 Task: Find connections with filter location Penha with filter topic #purposewith filter profile language German with filter current company ZestMoney with filter school Vishwakarma Institute of Information Technology with filter industry Nuclear Electric Power Generation with filter service category Pricing Strategy with filter keywords title Customer Support Representative
Action: Mouse moved to (288, 381)
Screenshot: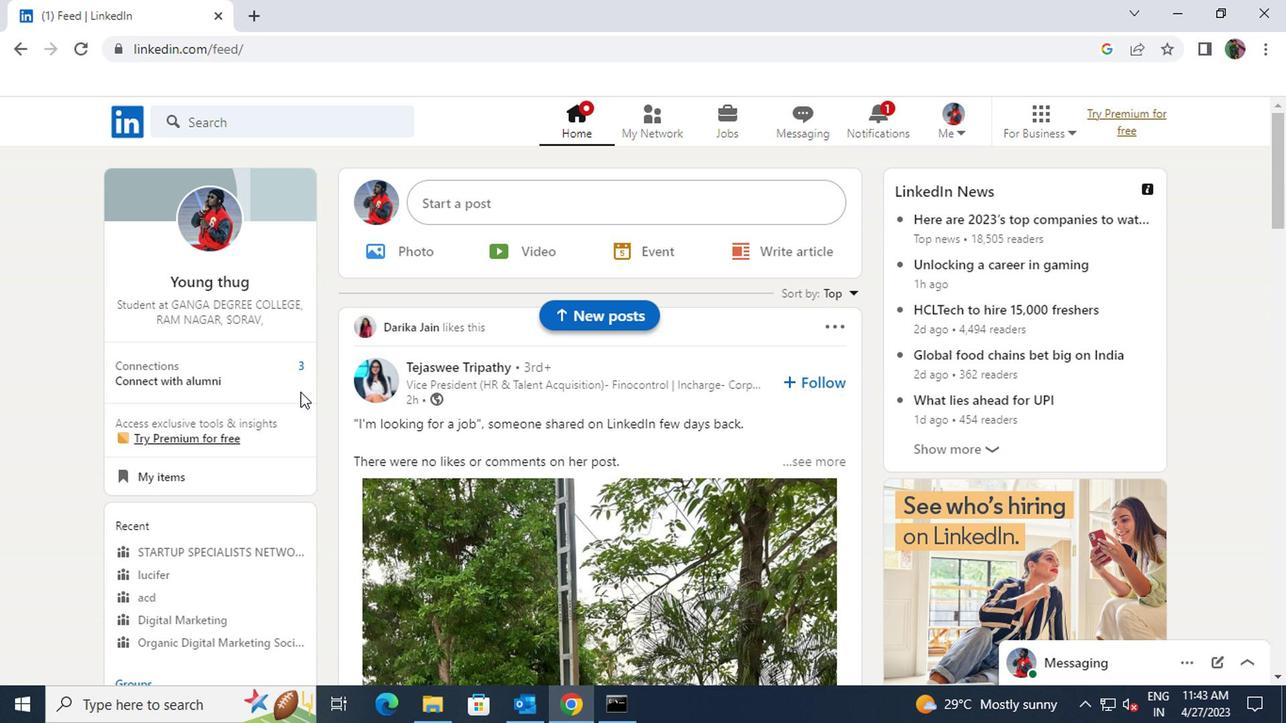 
Action: Mouse pressed left at (288, 381)
Screenshot: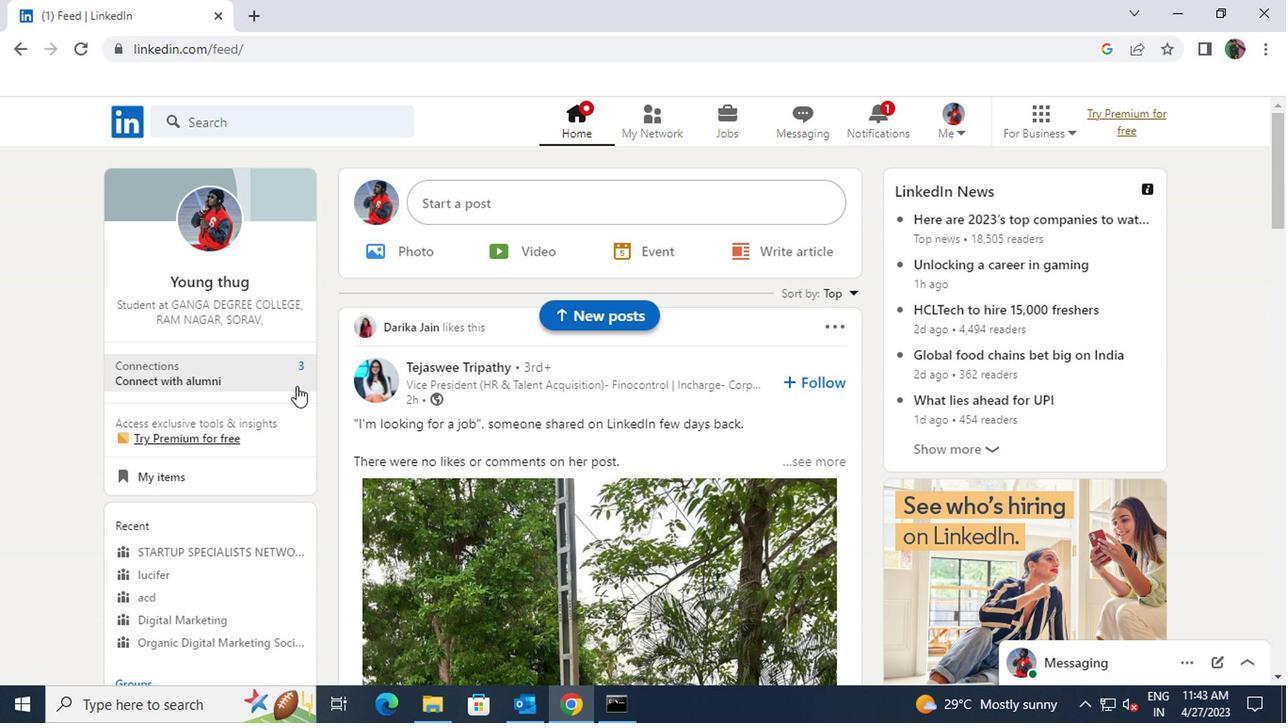 
Action: Mouse moved to (306, 231)
Screenshot: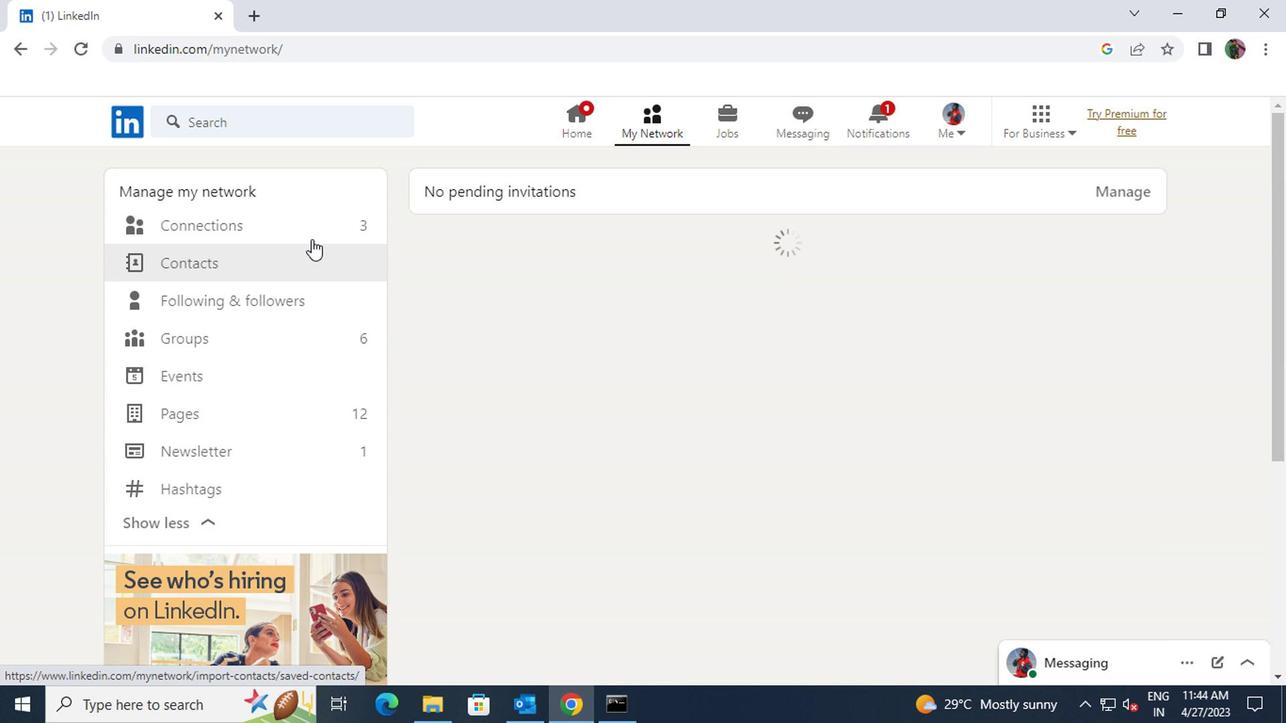
Action: Mouse pressed left at (306, 231)
Screenshot: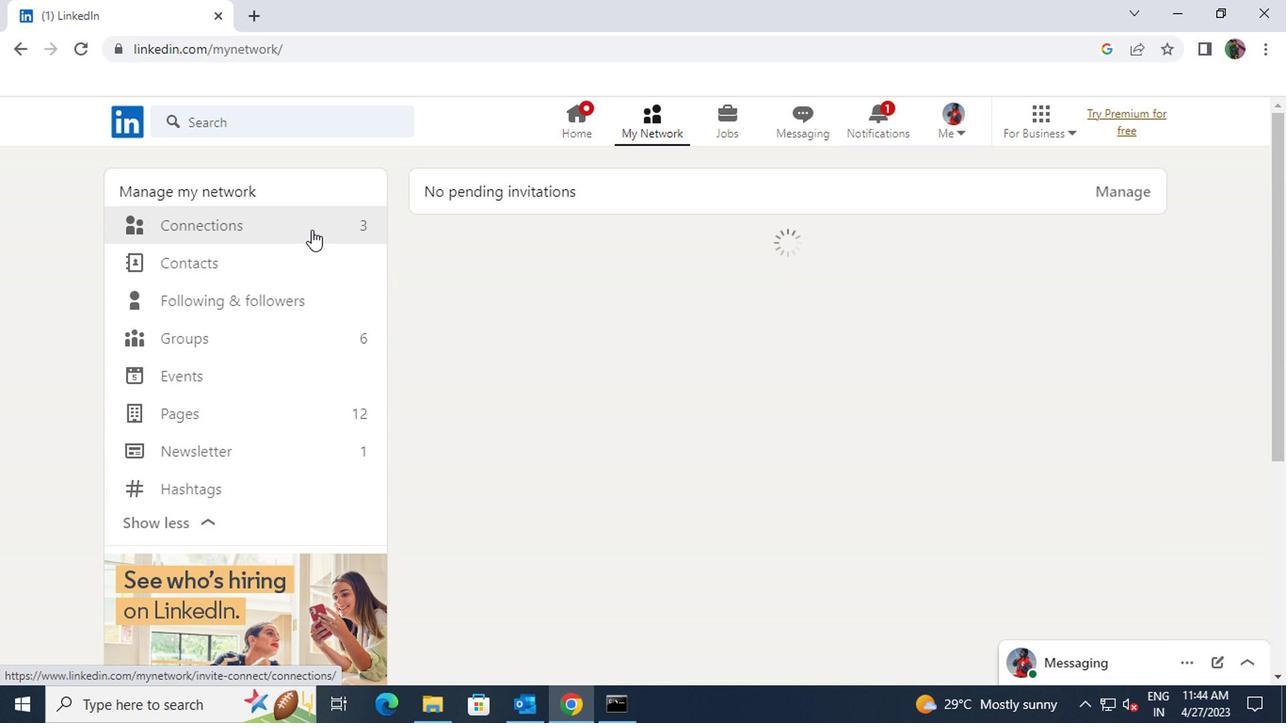 
Action: Mouse moved to (720, 235)
Screenshot: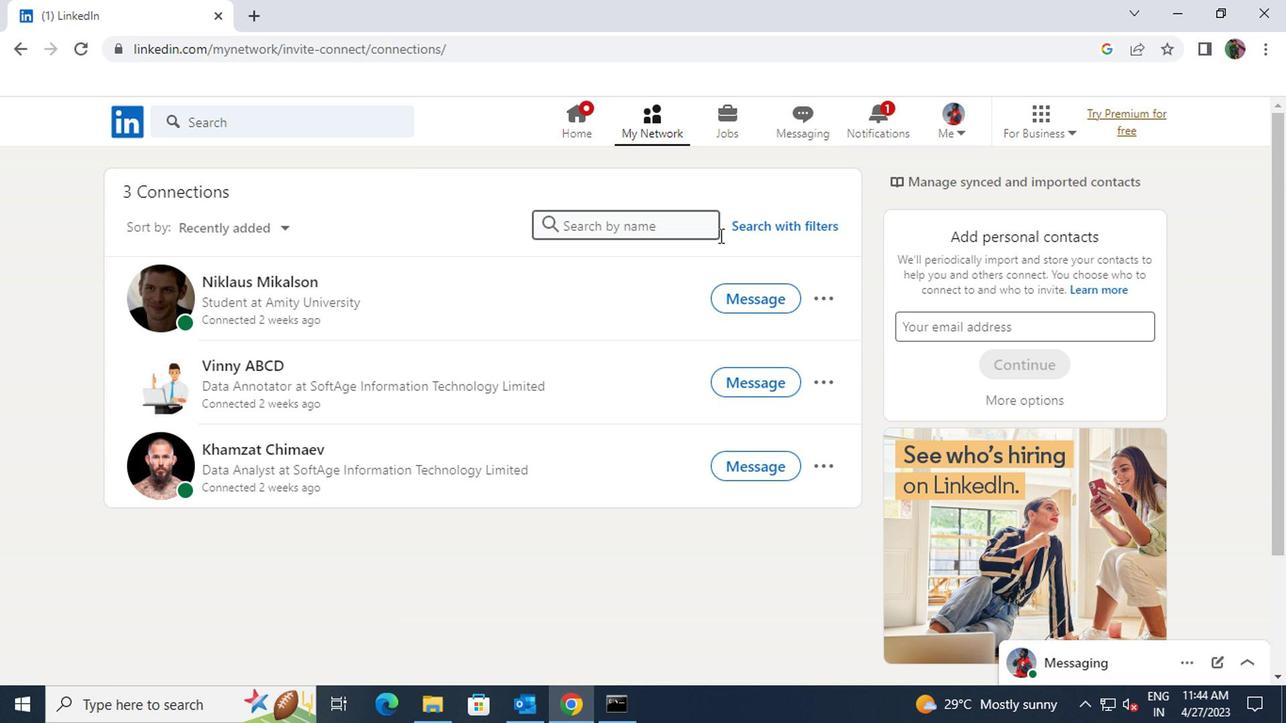 
Action: Mouse pressed left at (720, 235)
Screenshot: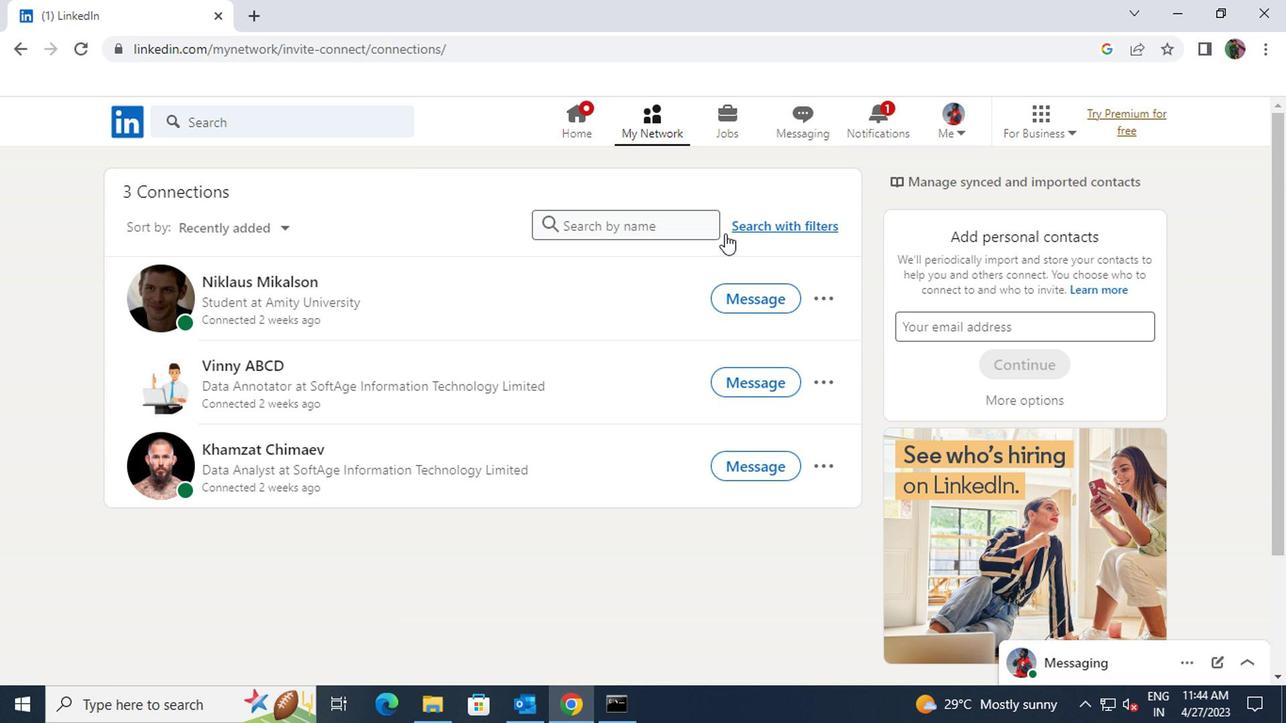 
Action: Mouse moved to (693, 178)
Screenshot: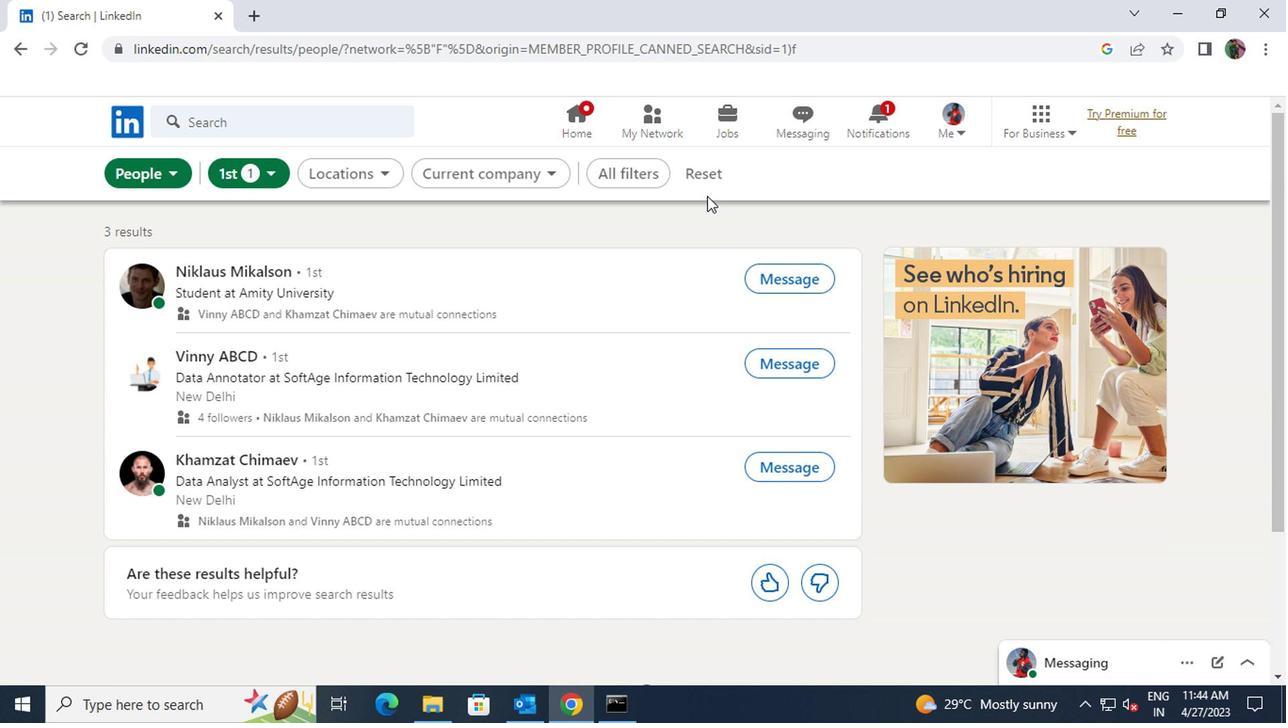 
Action: Mouse pressed left at (693, 178)
Screenshot: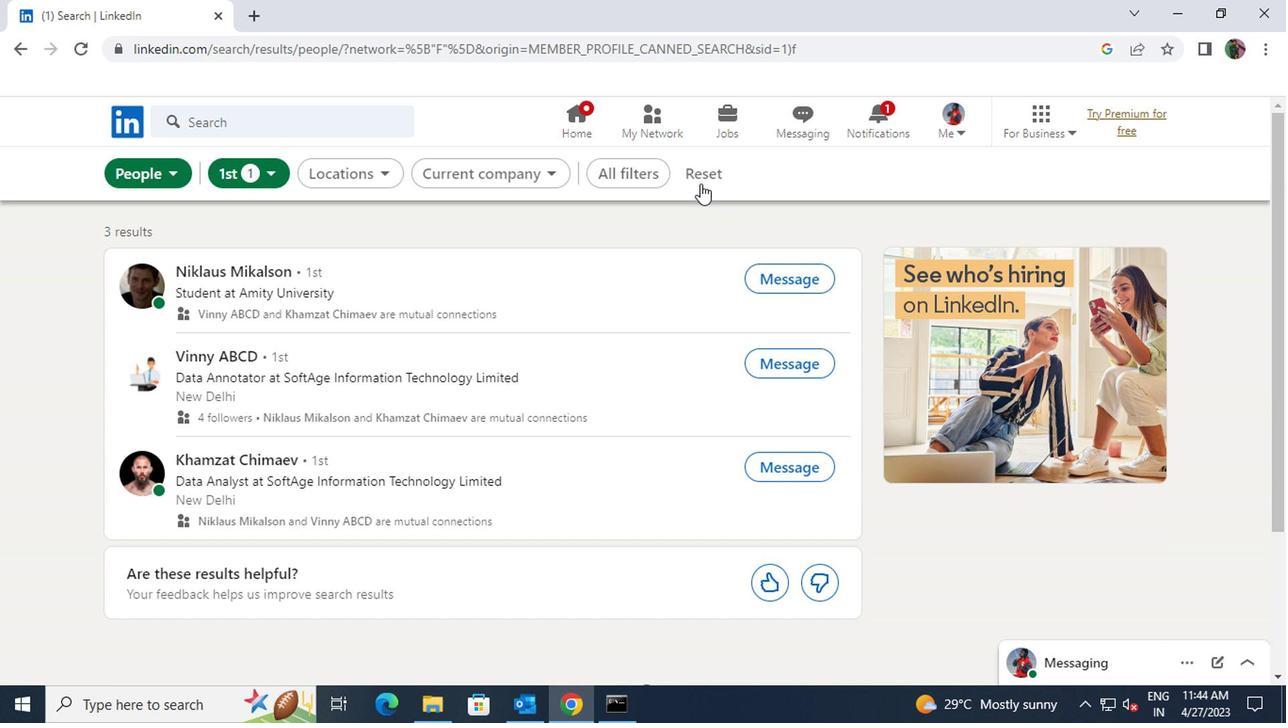 
Action: Mouse moved to (681, 173)
Screenshot: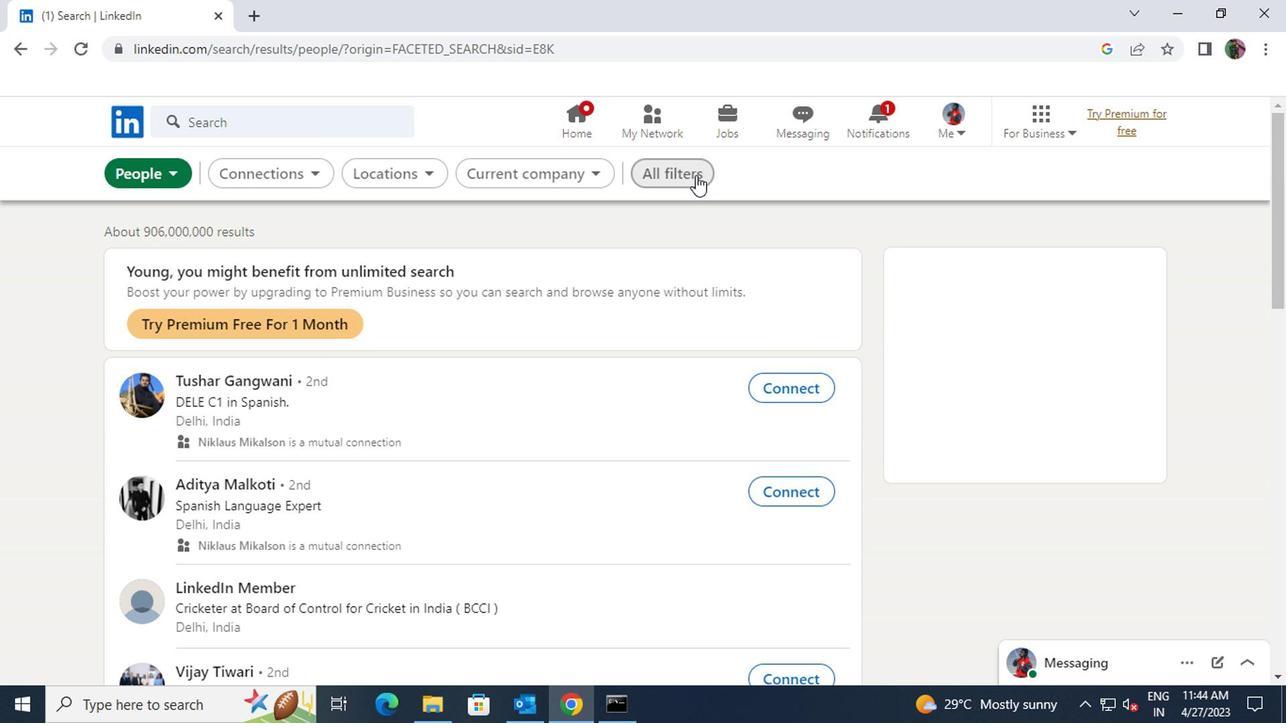 
Action: Mouse pressed left at (681, 173)
Screenshot: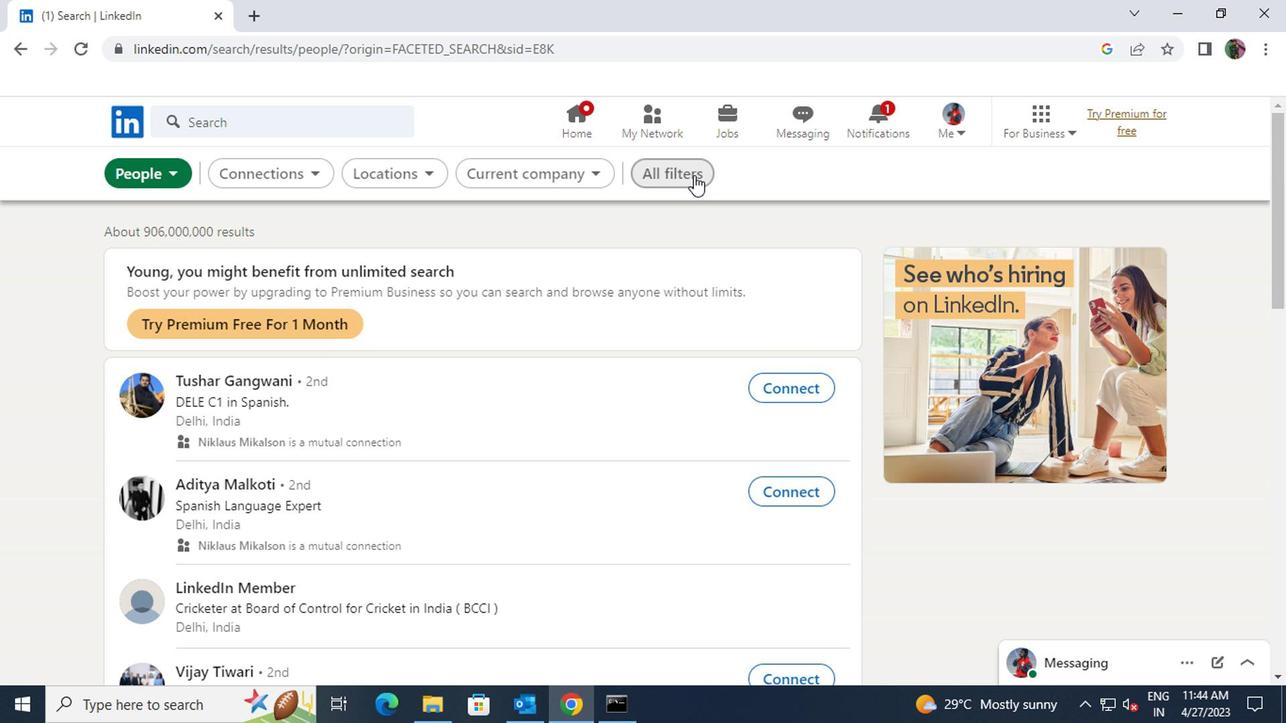 
Action: Mouse moved to (900, 394)
Screenshot: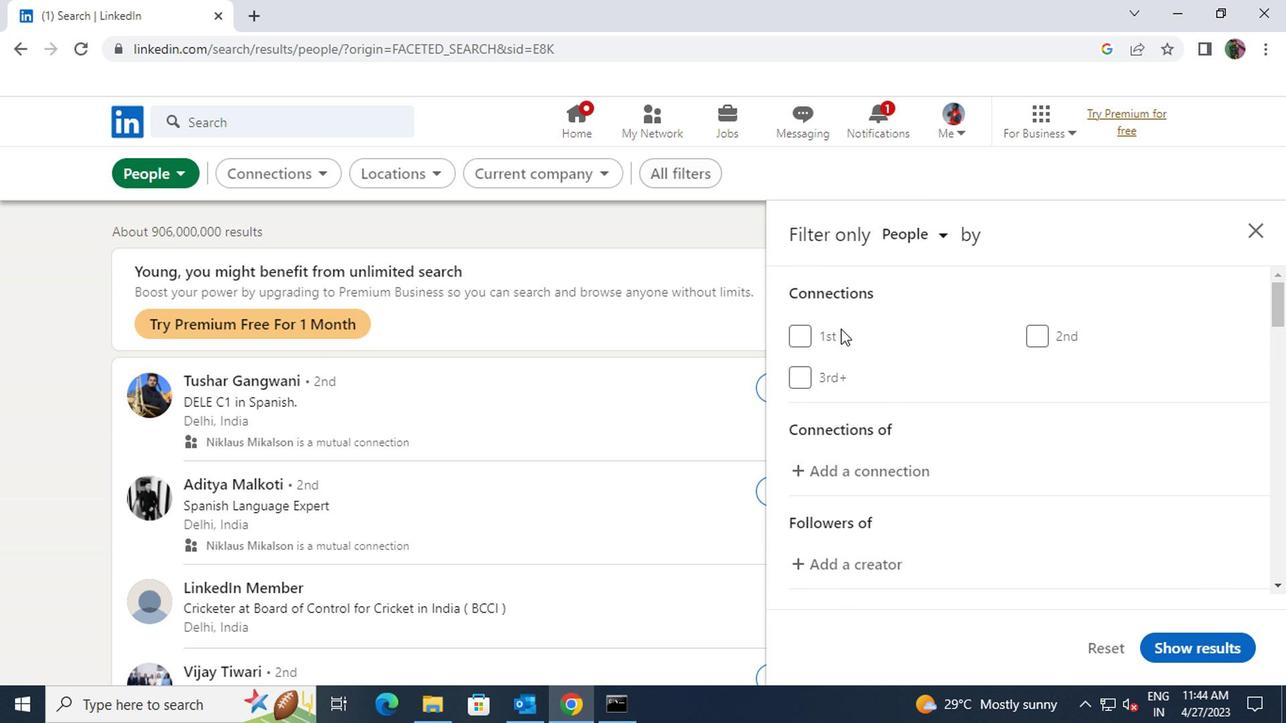 
Action: Mouse scrolled (900, 393) with delta (0, -1)
Screenshot: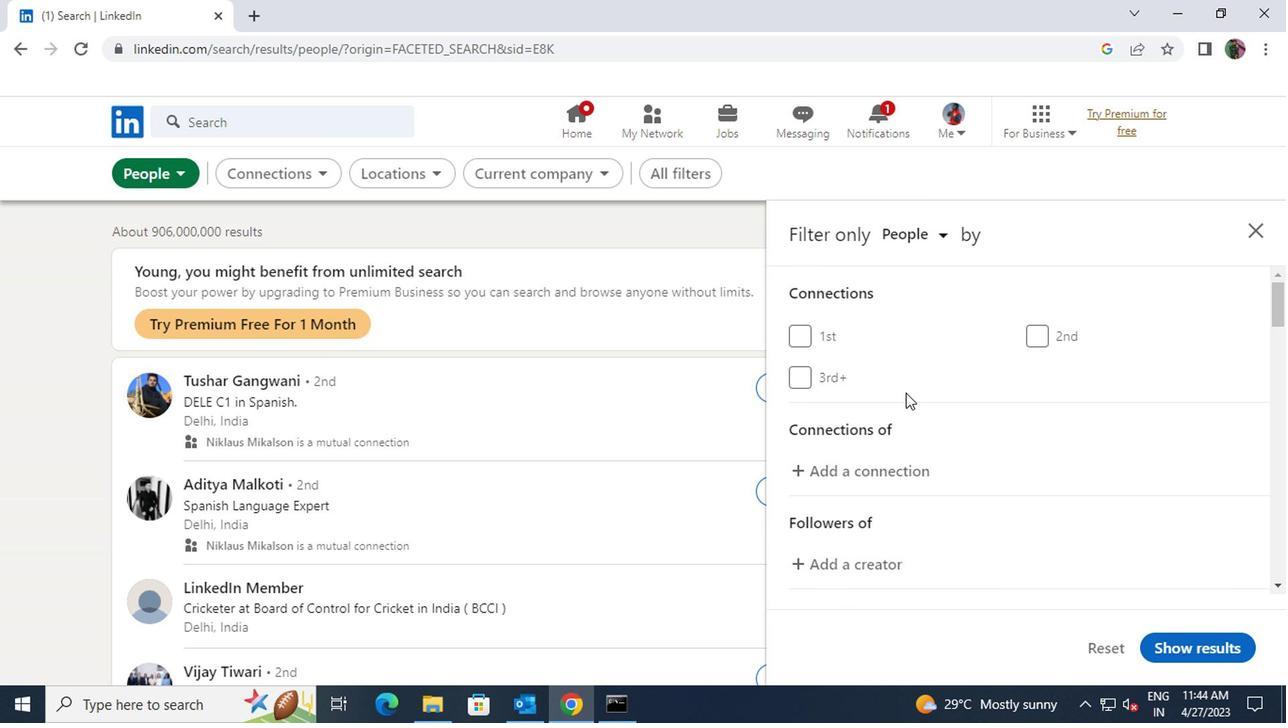 
Action: Mouse scrolled (900, 393) with delta (0, -1)
Screenshot: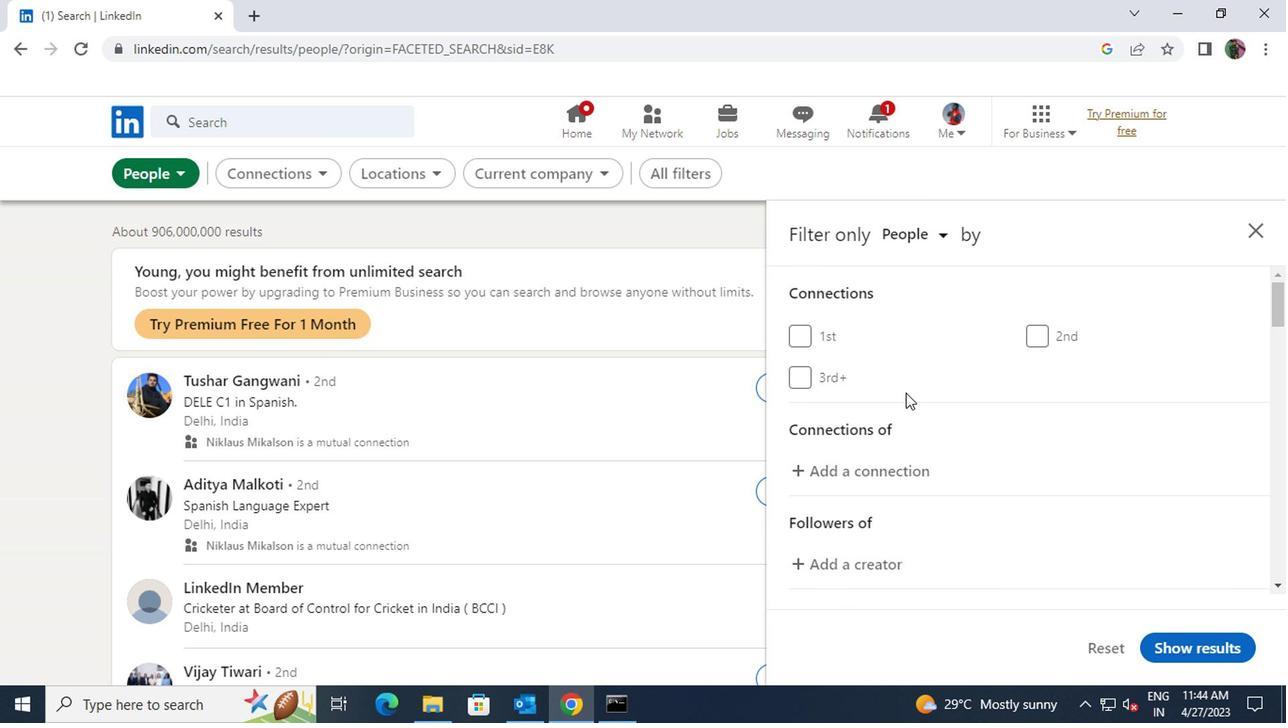 
Action: Mouse scrolled (900, 393) with delta (0, -1)
Screenshot: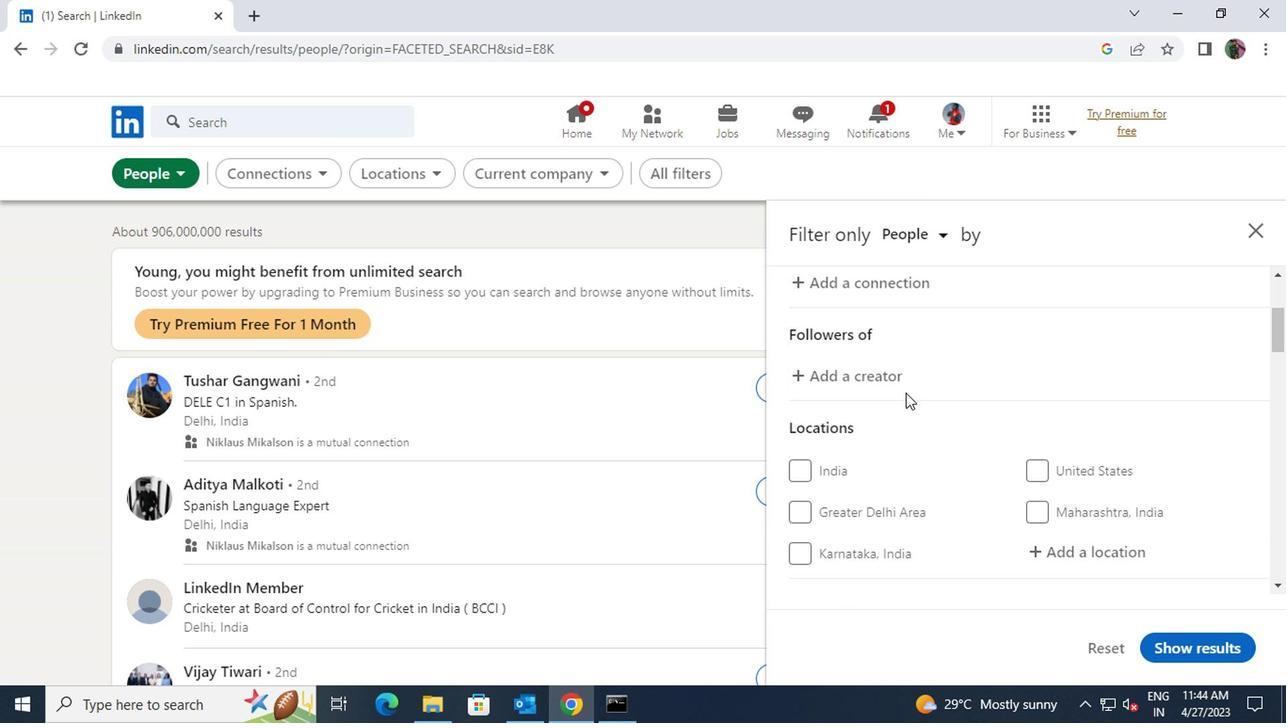 
Action: Mouse moved to (1067, 460)
Screenshot: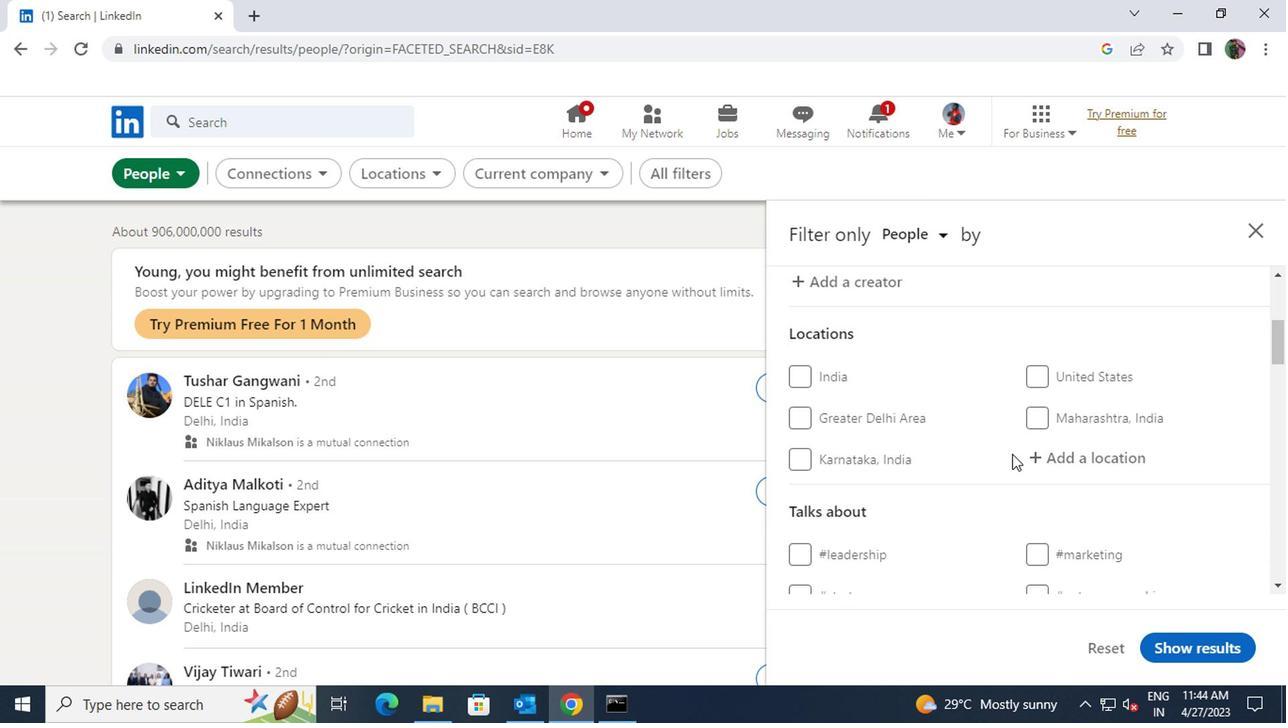 
Action: Mouse pressed left at (1067, 460)
Screenshot: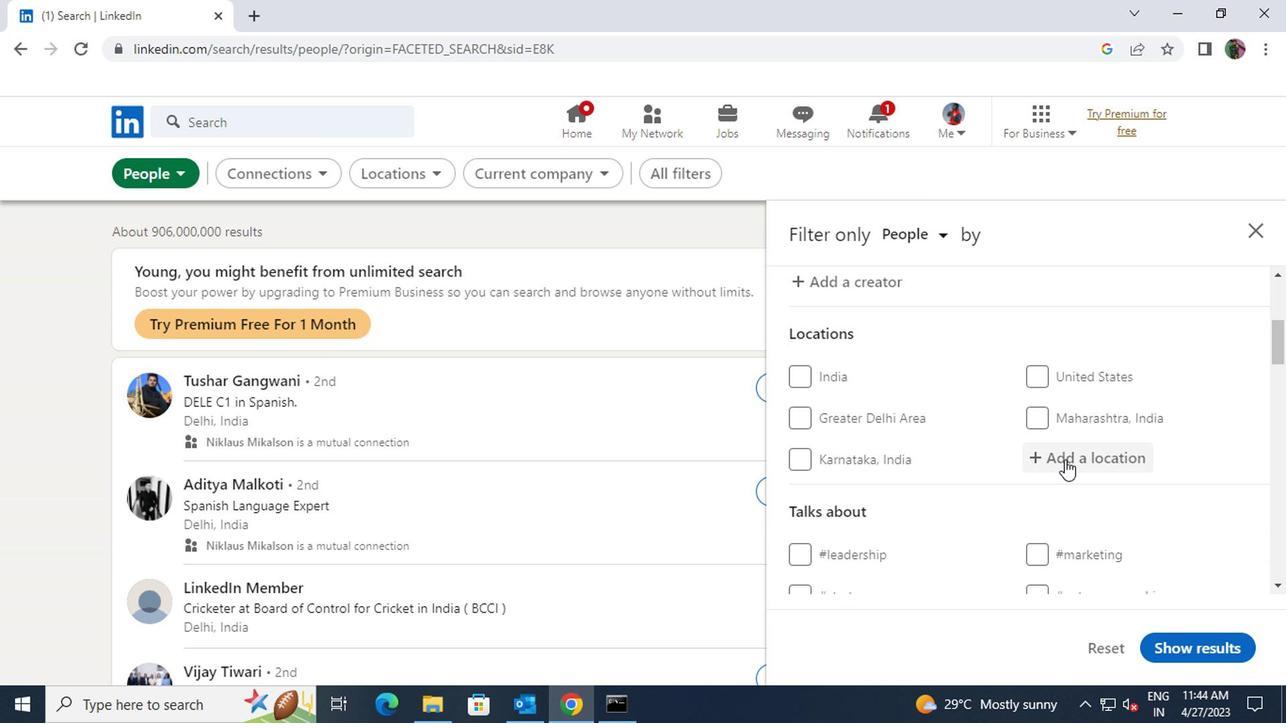 
Action: Key pressed <Key.shift>PENHA
Screenshot: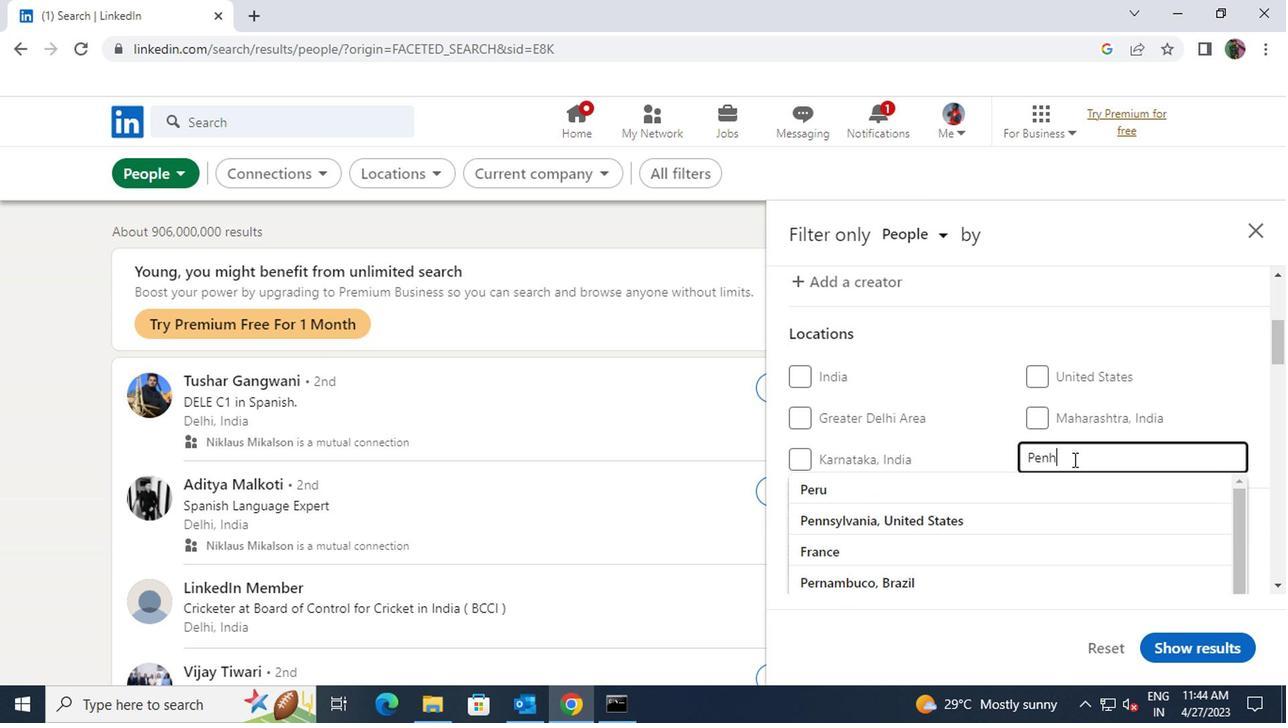 
Action: Mouse moved to (1055, 479)
Screenshot: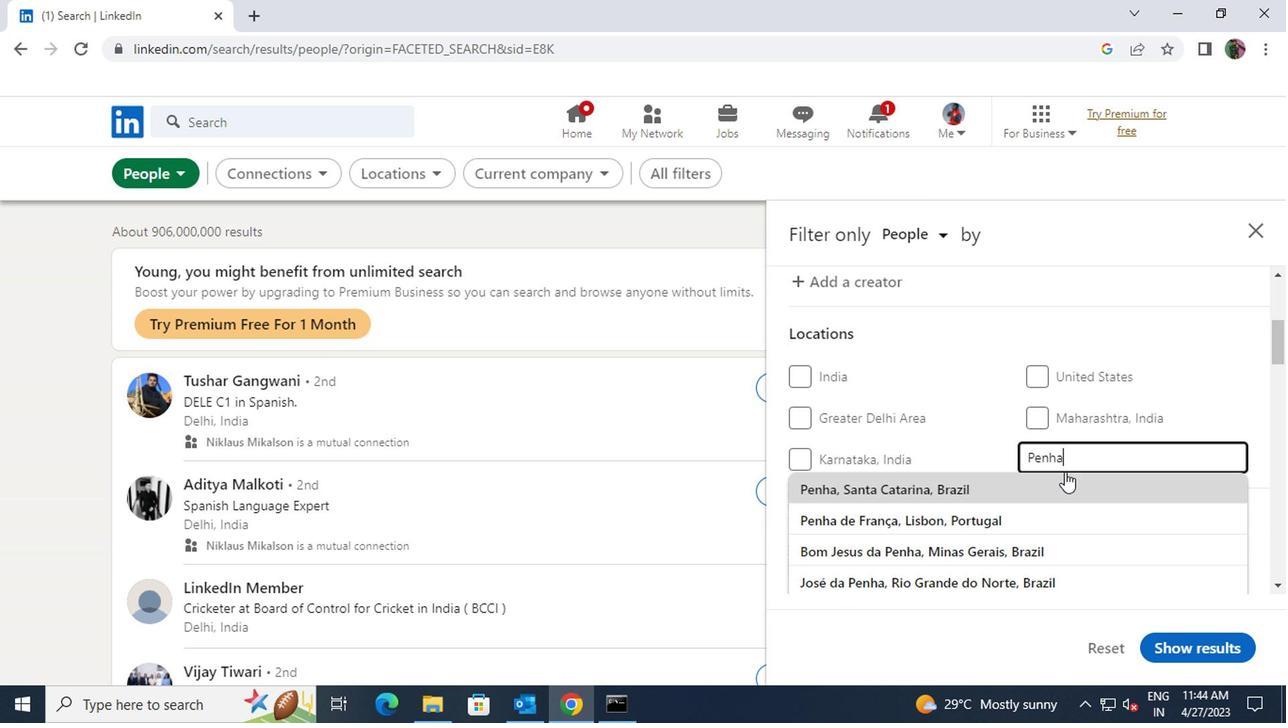 
Action: Mouse pressed left at (1055, 479)
Screenshot: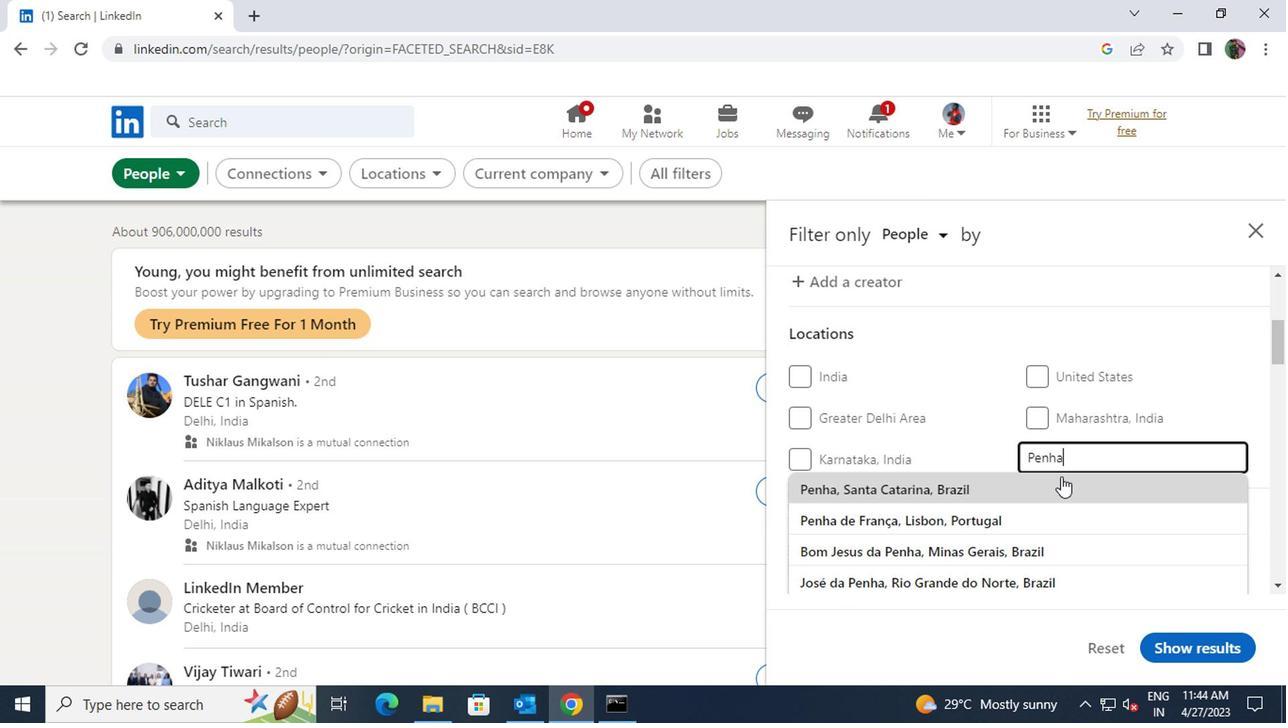 
Action: Mouse scrolled (1055, 478) with delta (0, 0)
Screenshot: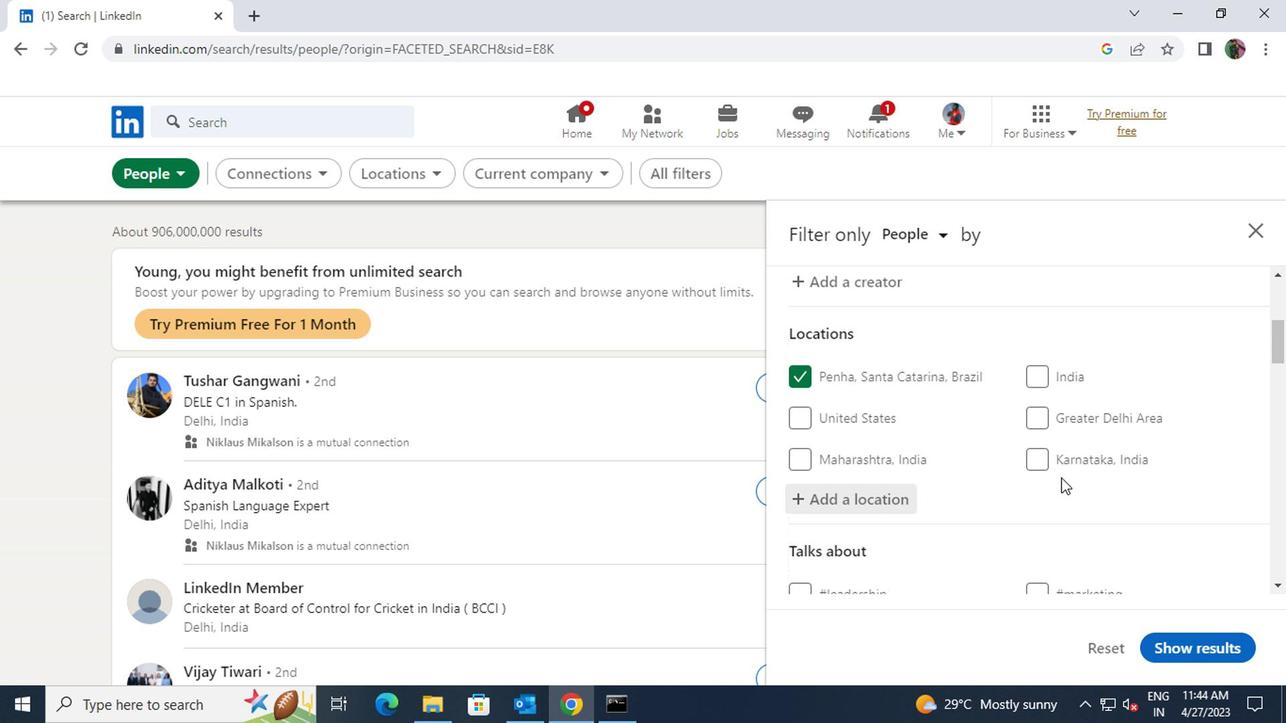 
Action: Mouse scrolled (1055, 478) with delta (0, 0)
Screenshot: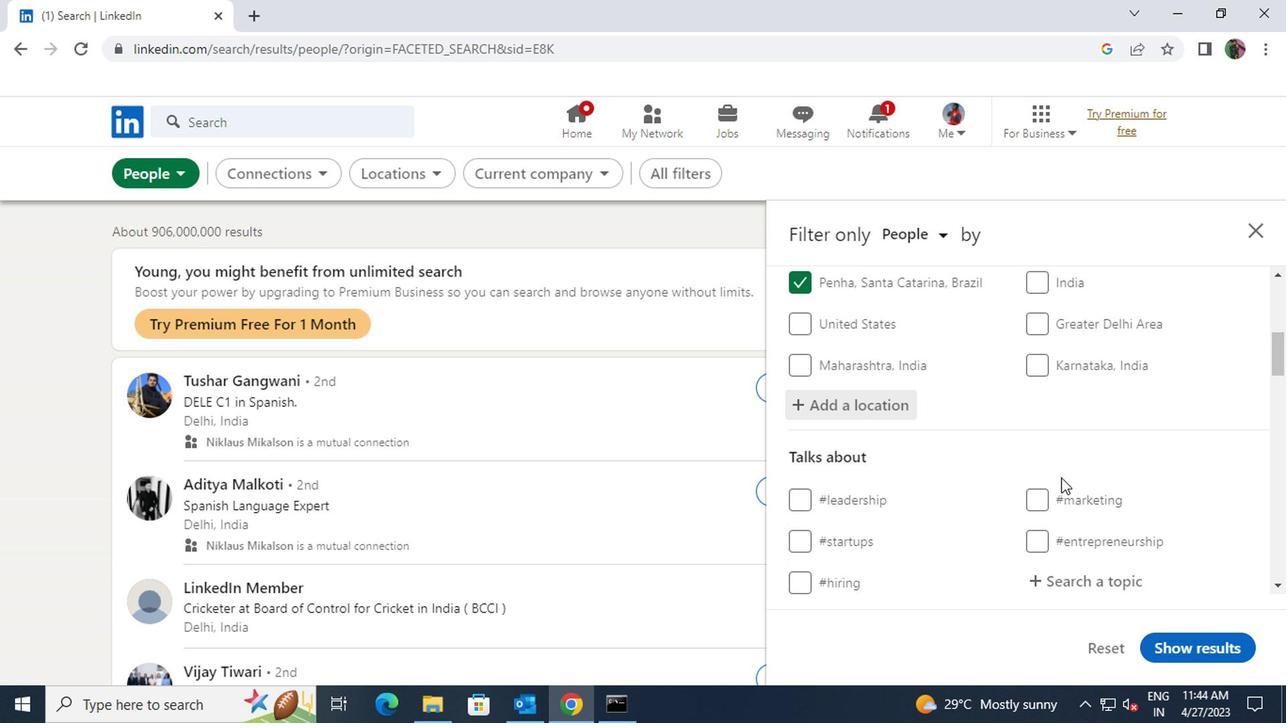 
Action: Mouse moved to (1057, 481)
Screenshot: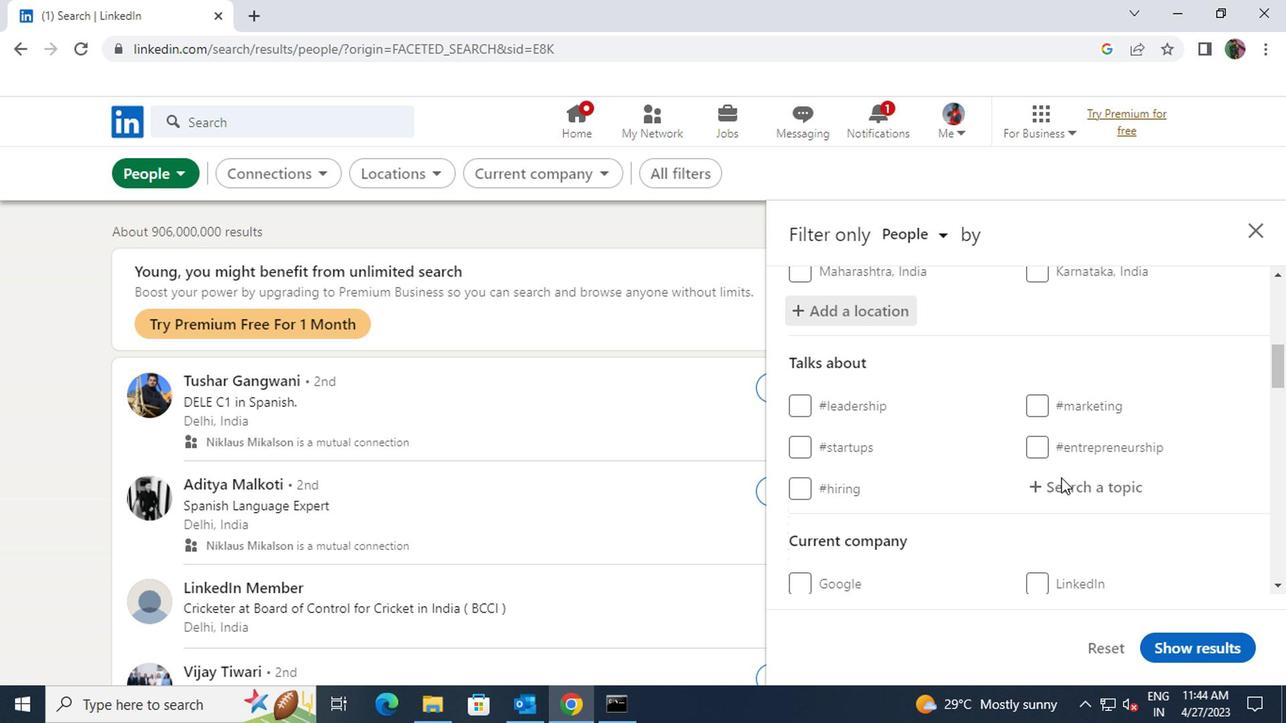 
Action: Mouse pressed left at (1057, 481)
Screenshot: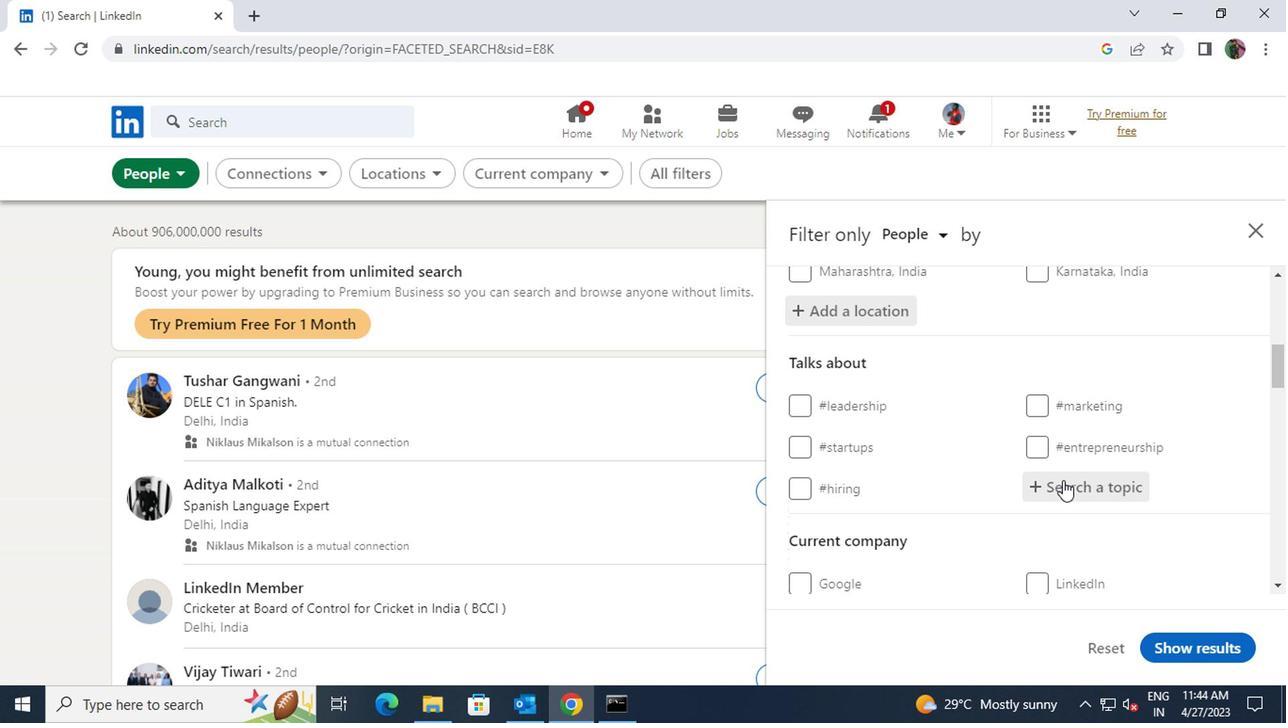 
Action: Key pressed <Key.shift>#<Key.shift>PURPOSEWITH
Screenshot: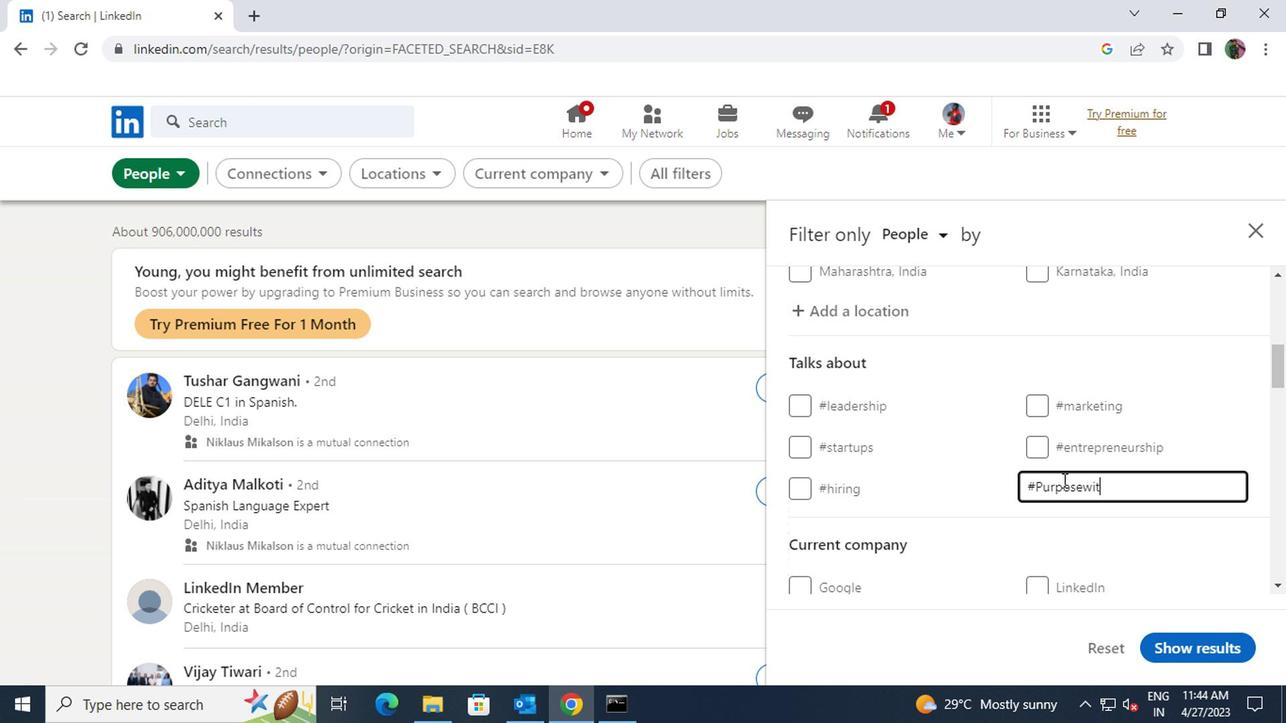 
Action: Mouse scrolled (1057, 481) with delta (0, 0)
Screenshot: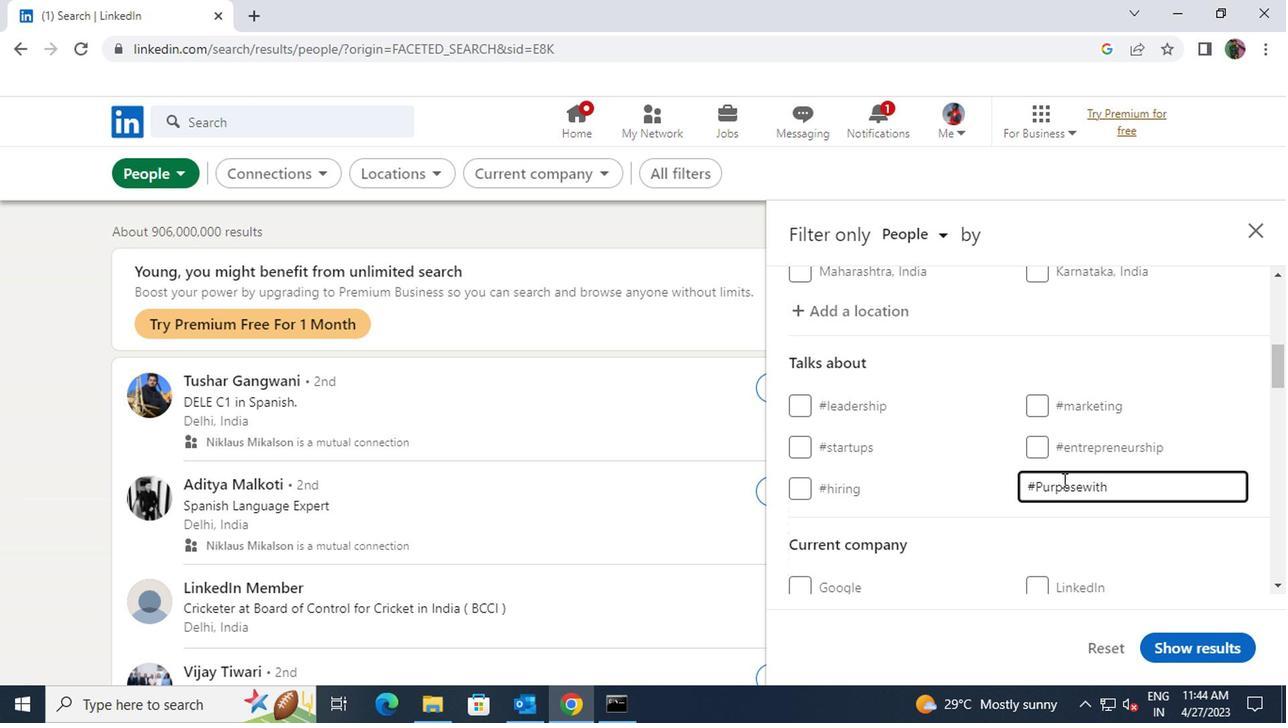 
Action: Mouse scrolled (1057, 481) with delta (0, 0)
Screenshot: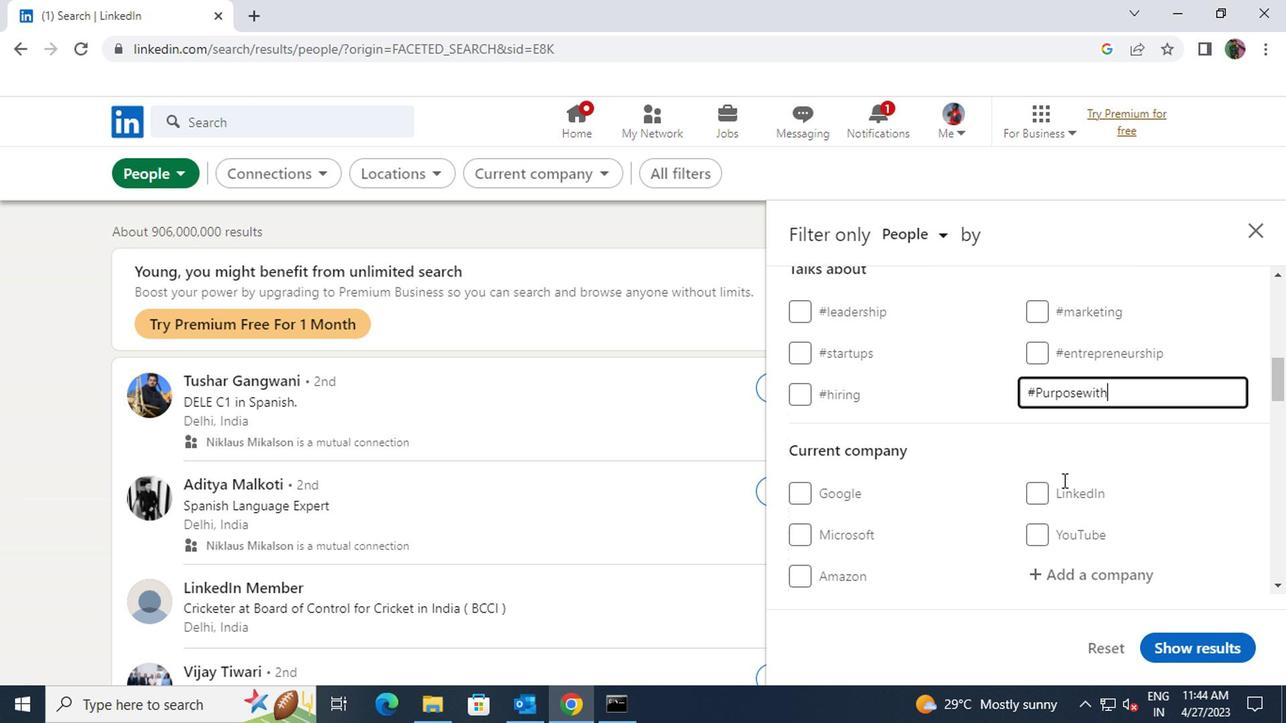 
Action: Mouse pressed left at (1057, 481)
Screenshot: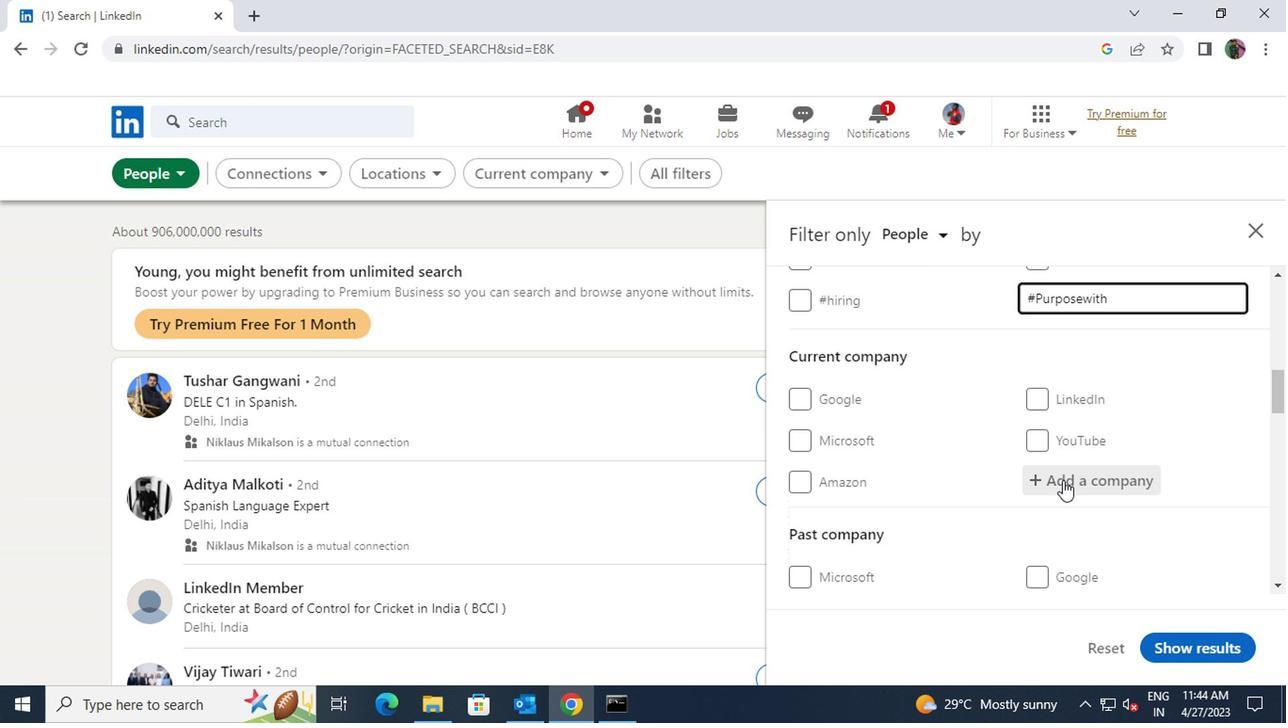 
Action: Key pressed <Key.shift>ZESTMONEY
Screenshot: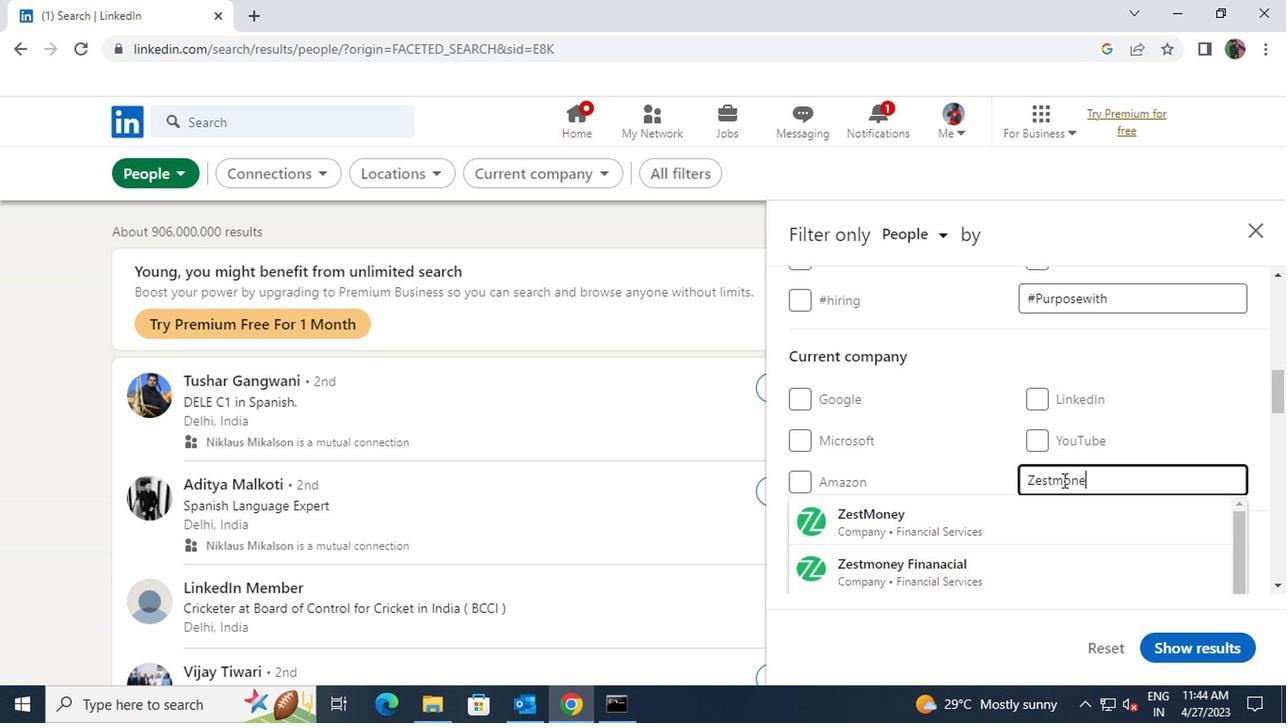 
Action: Mouse moved to (1039, 515)
Screenshot: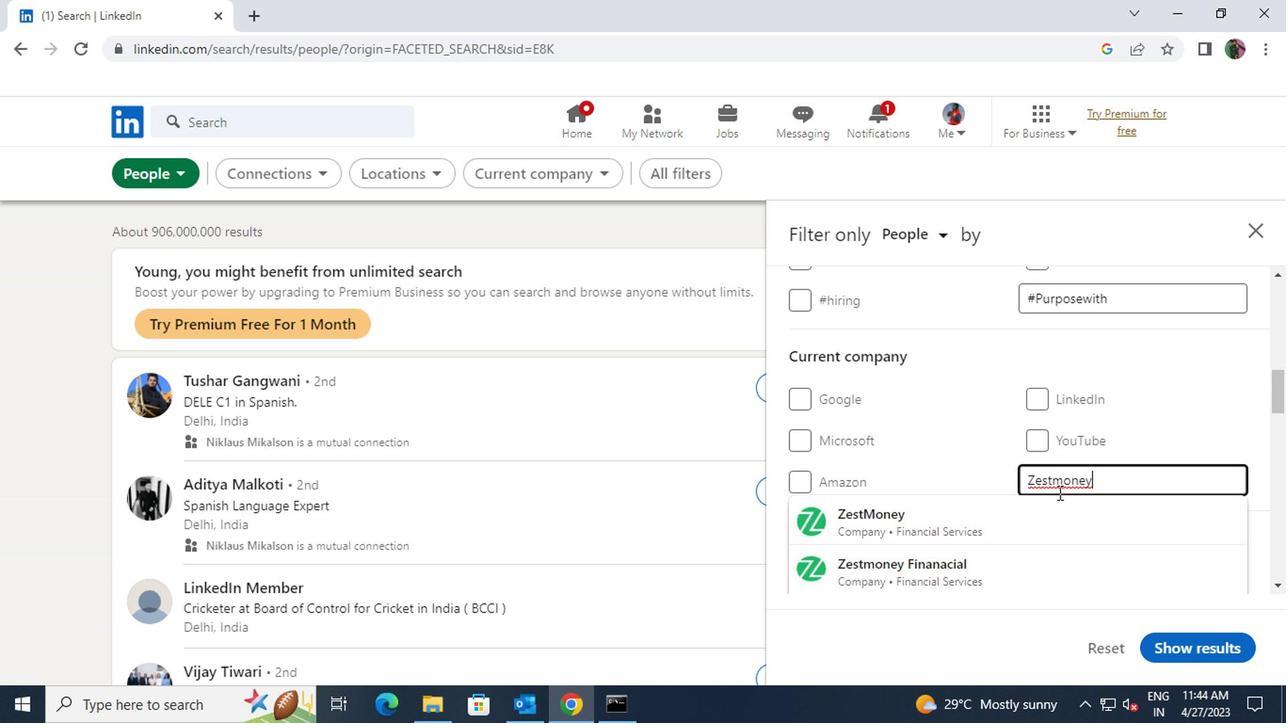 
Action: Mouse pressed left at (1039, 515)
Screenshot: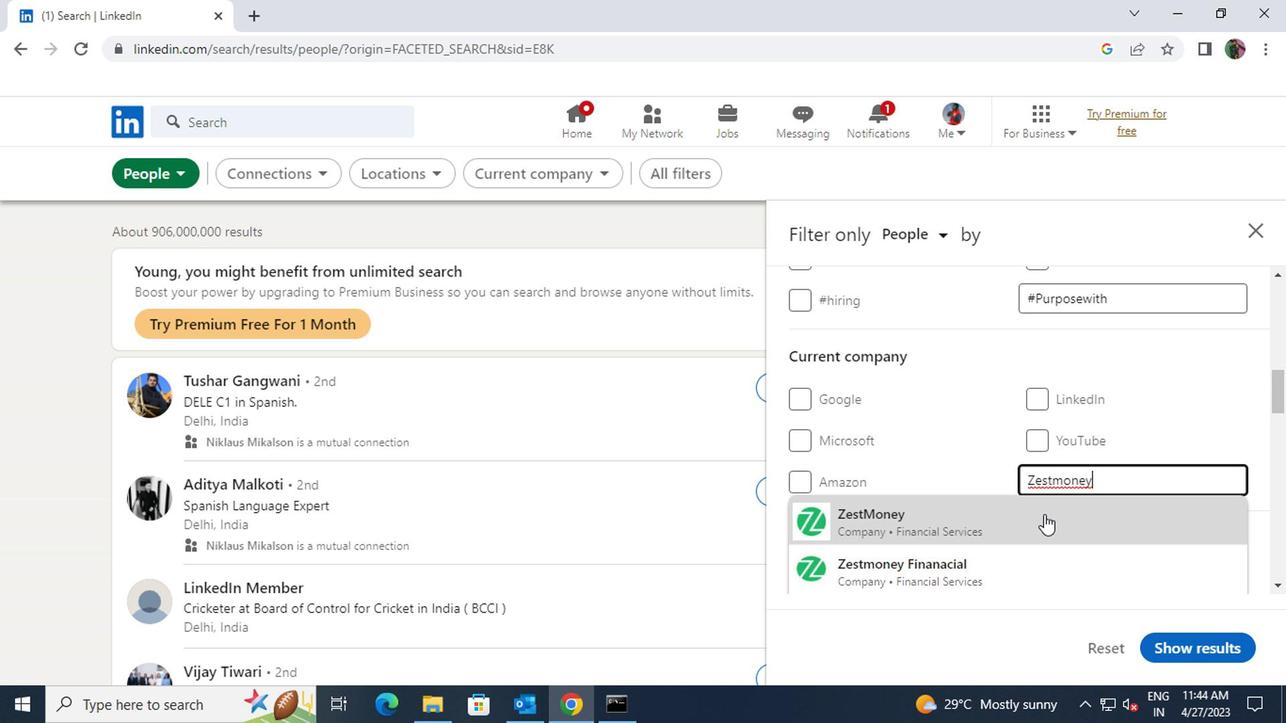 
Action: Mouse scrolled (1039, 514) with delta (0, -1)
Screenshot: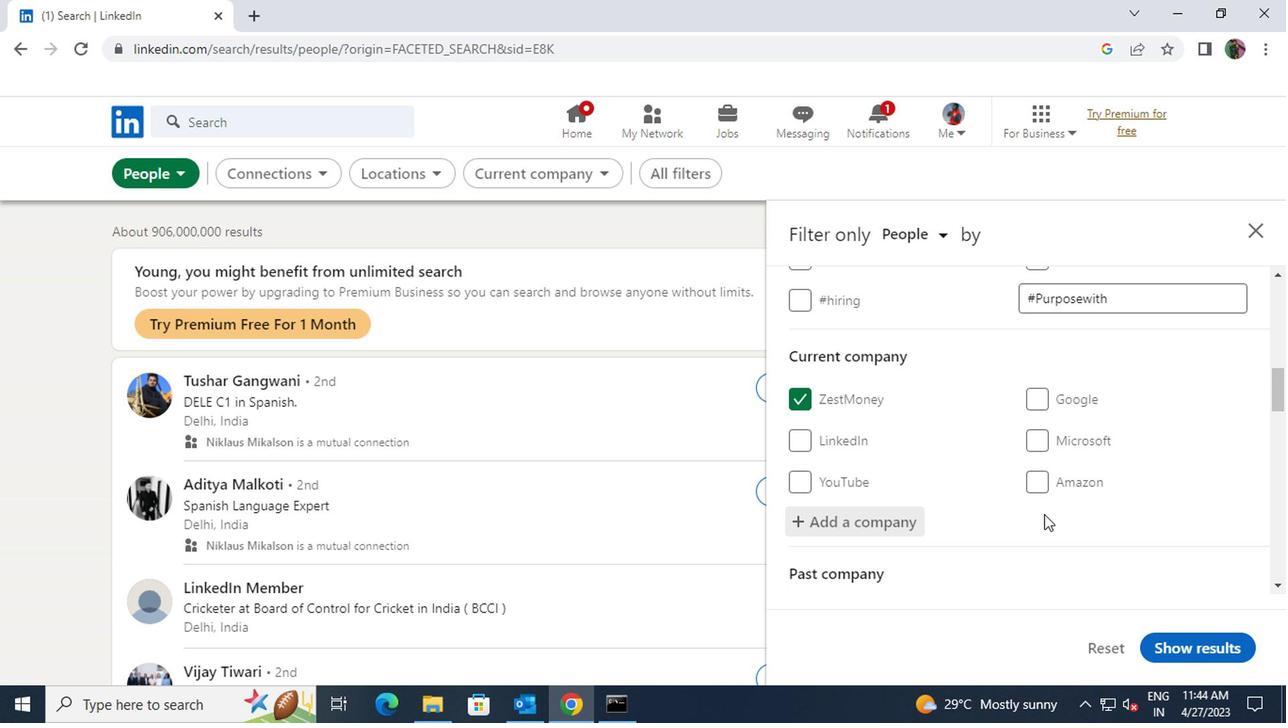 
Action: Mouse scrolled (1039, 514) with delta (0, -1)
Screenshot: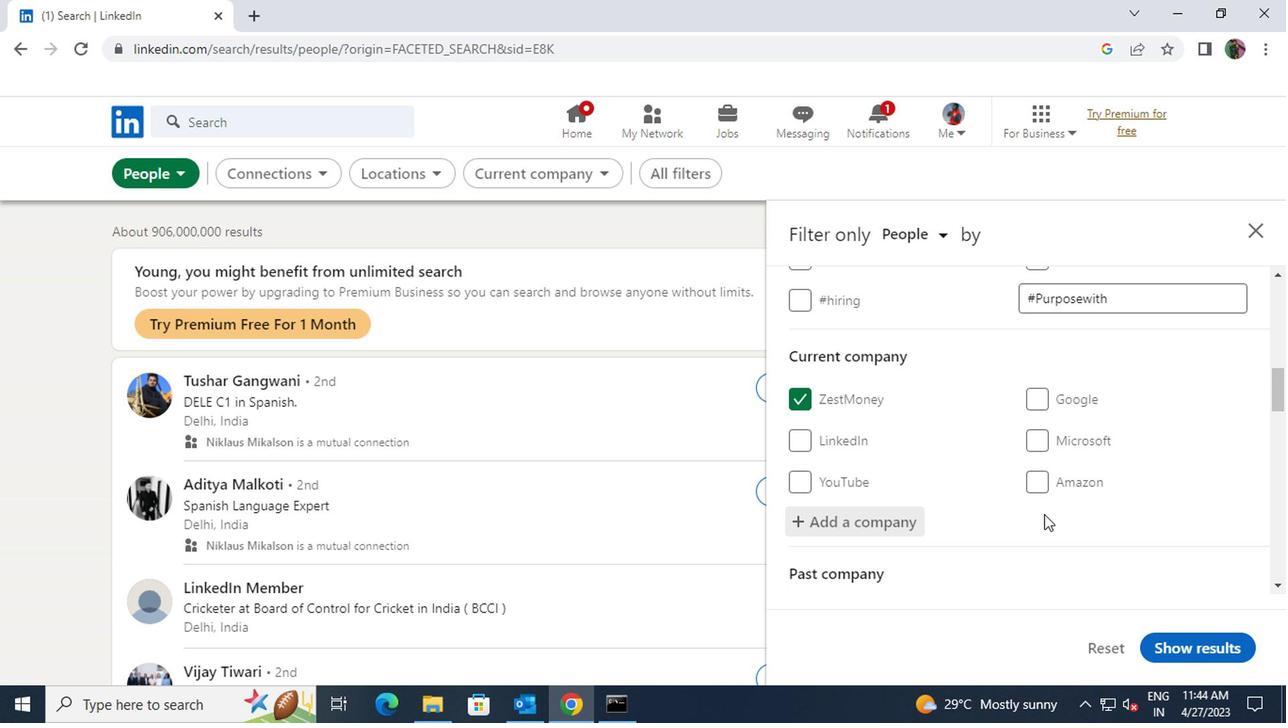 
Action: Mouse scrolled (1039, 514) with delta (0, -1)
Screenshot: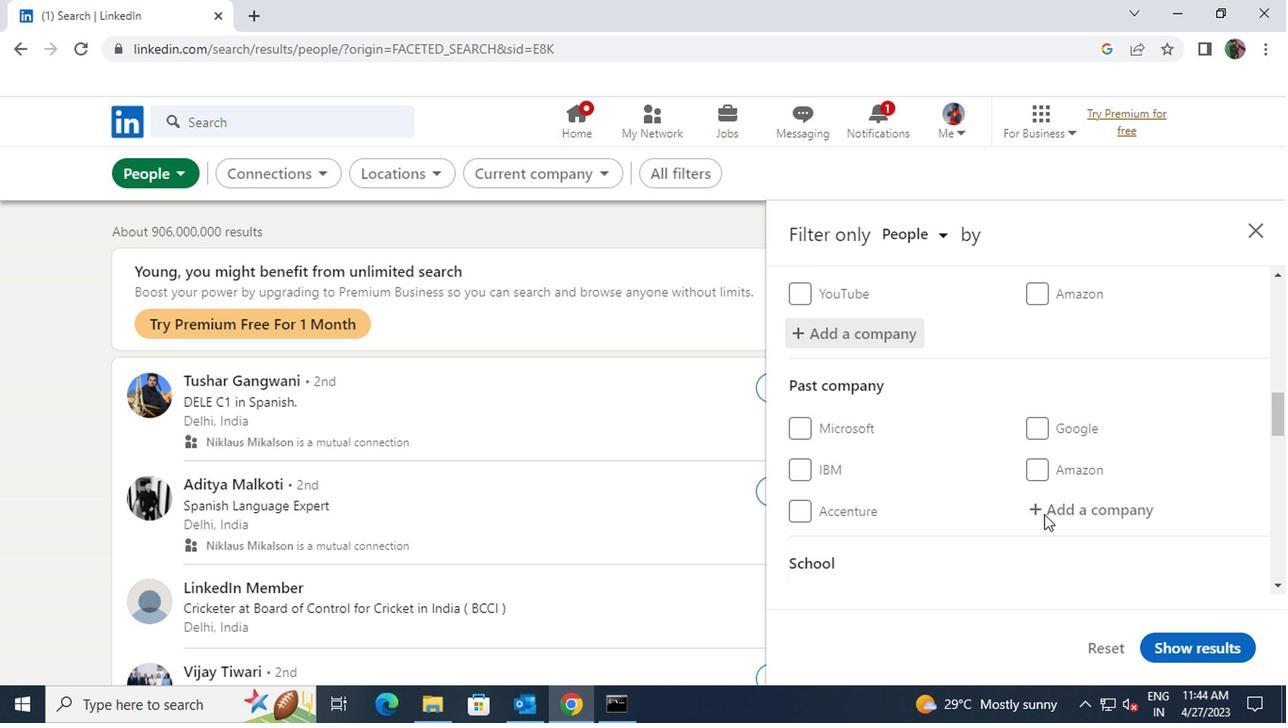 
Action: Mouse scrolled (1039, 514) with delta (0, -1)
Screenshot: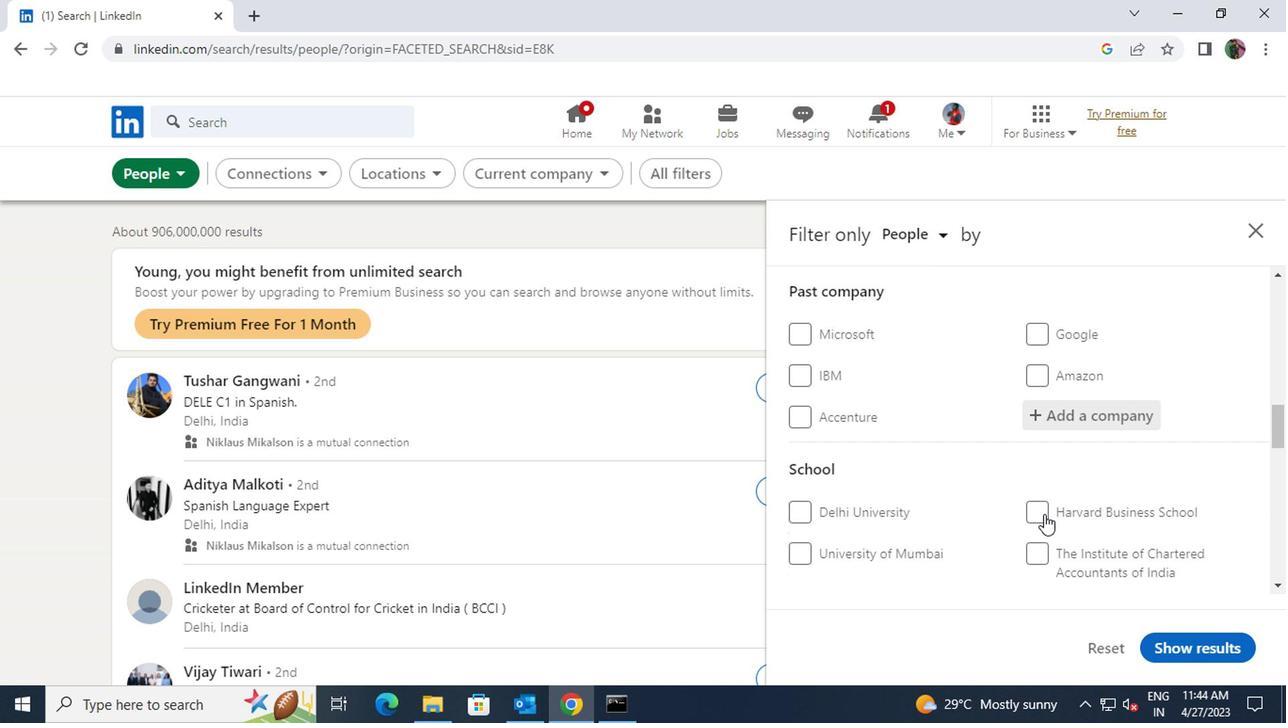 
Action: Mouse pressed left at (1039, 515)
Screenshot: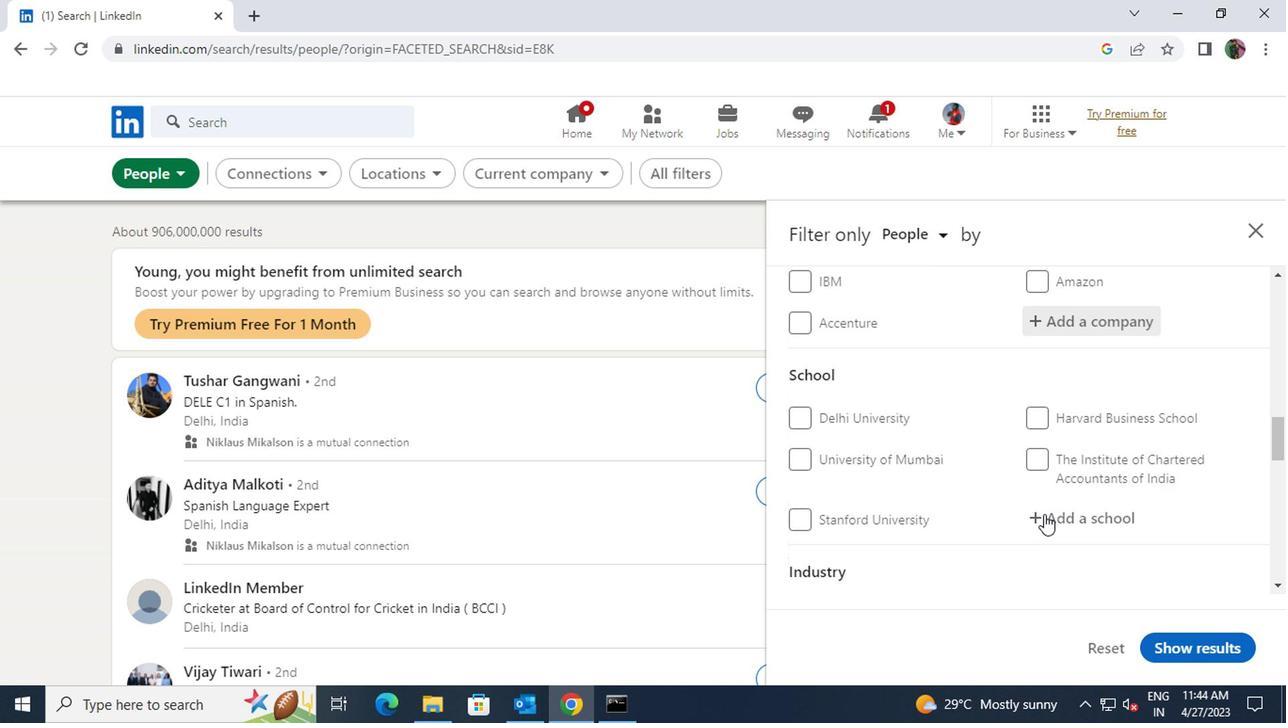 
Action: Key pressed <Key.shift>VISHWA
Screenshot: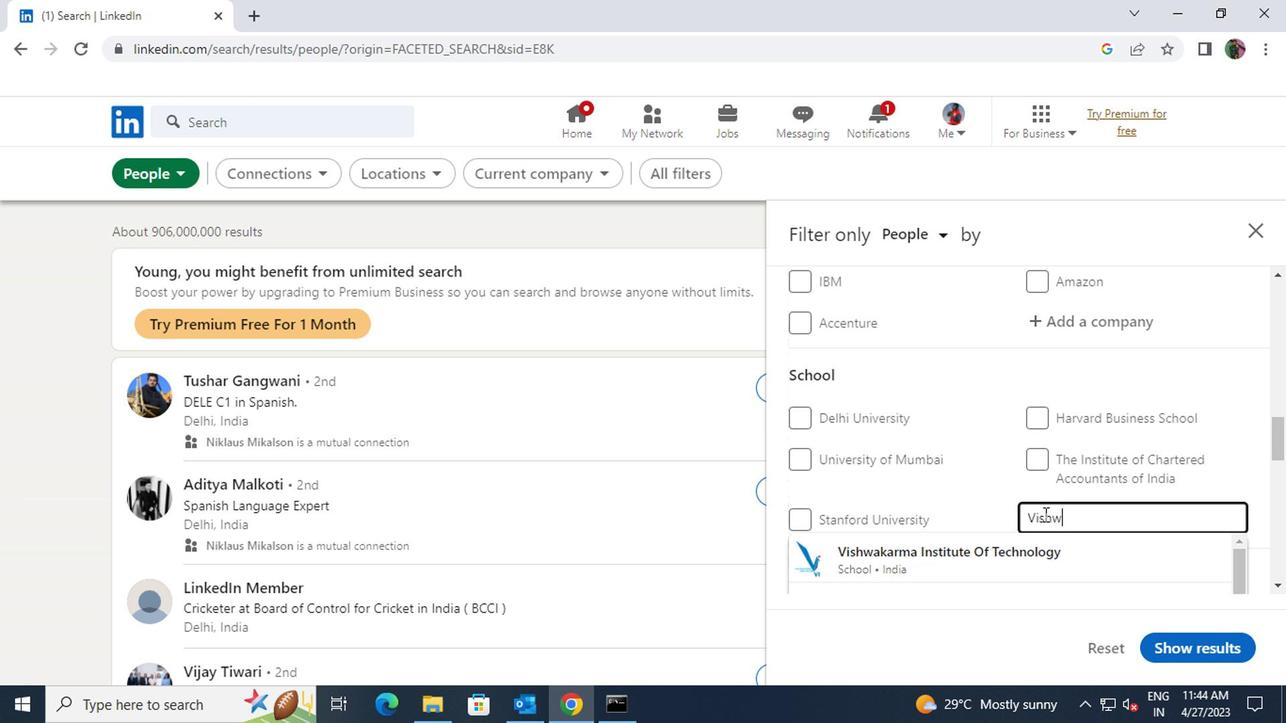 
Action: Mouse moved to (1033, 560)
Screenshot: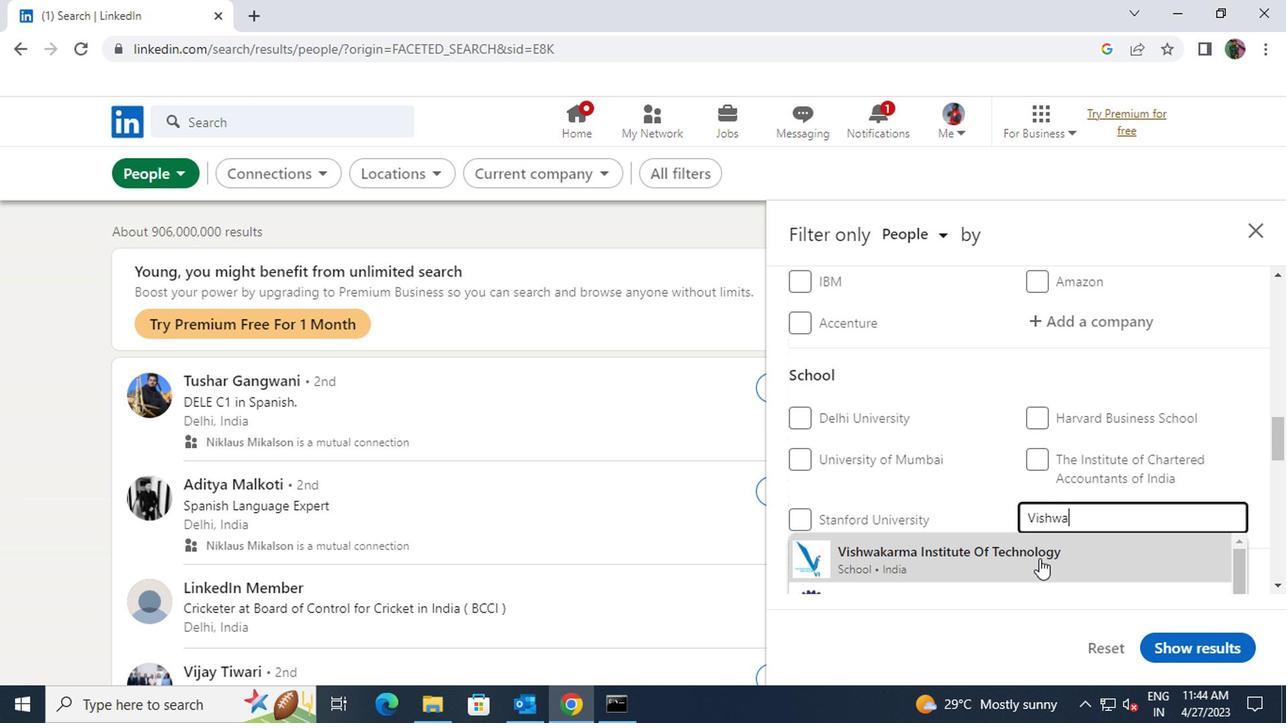 
Action: Mouse pressed left at (1033, 560)
Screenshot: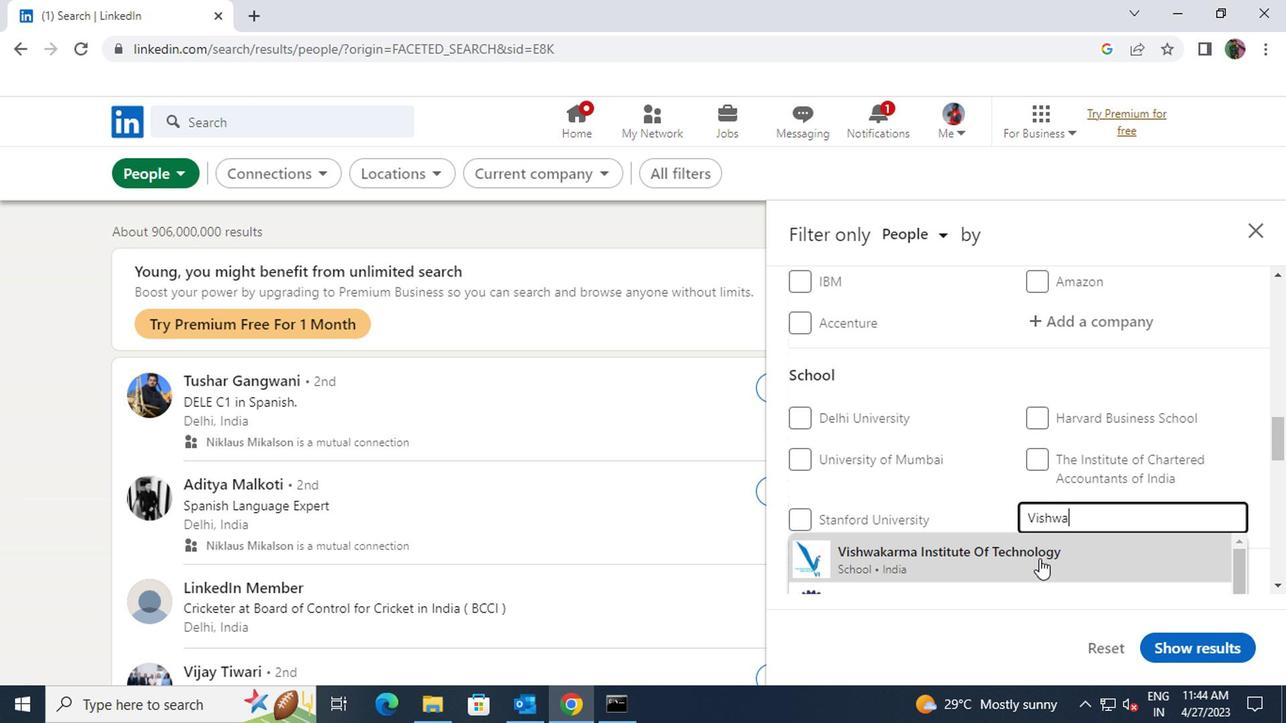 
Action: Mouse scrolled (1033, 560) with delta (0, 0)
Screenshot: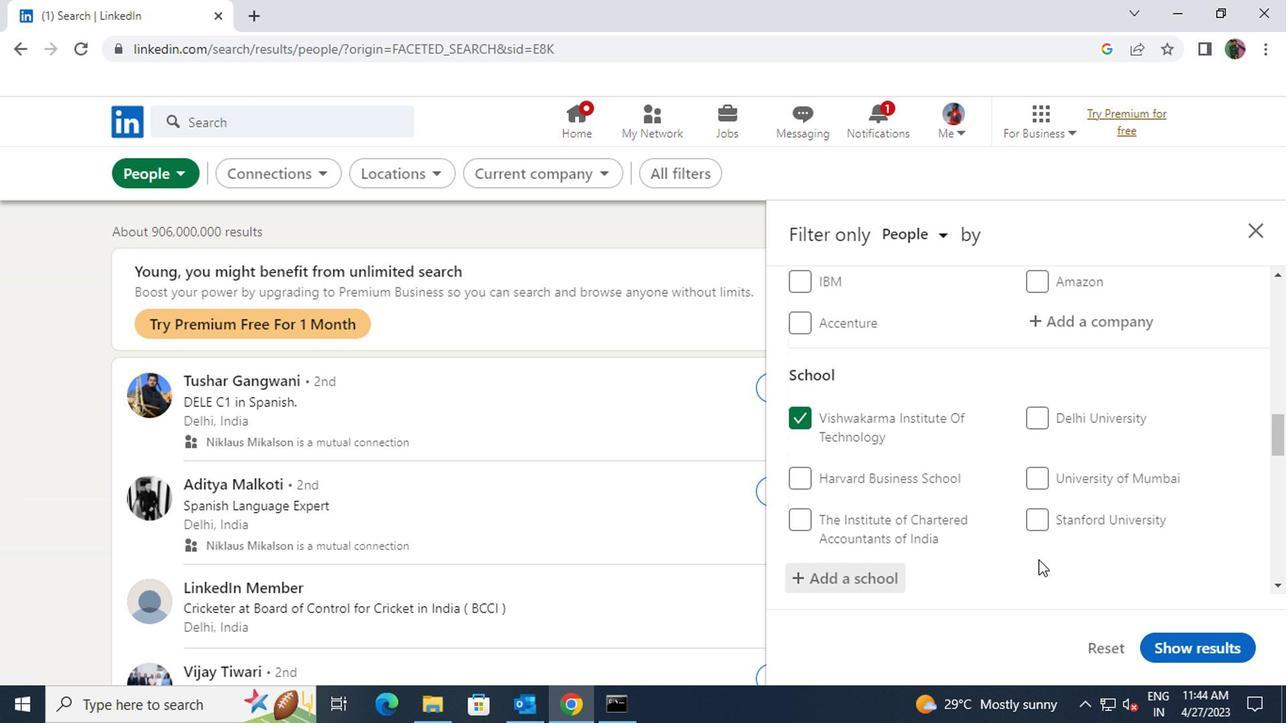 
Action: Mouse scrolled (1033, 560) with delta (0, 0)
Screenshot: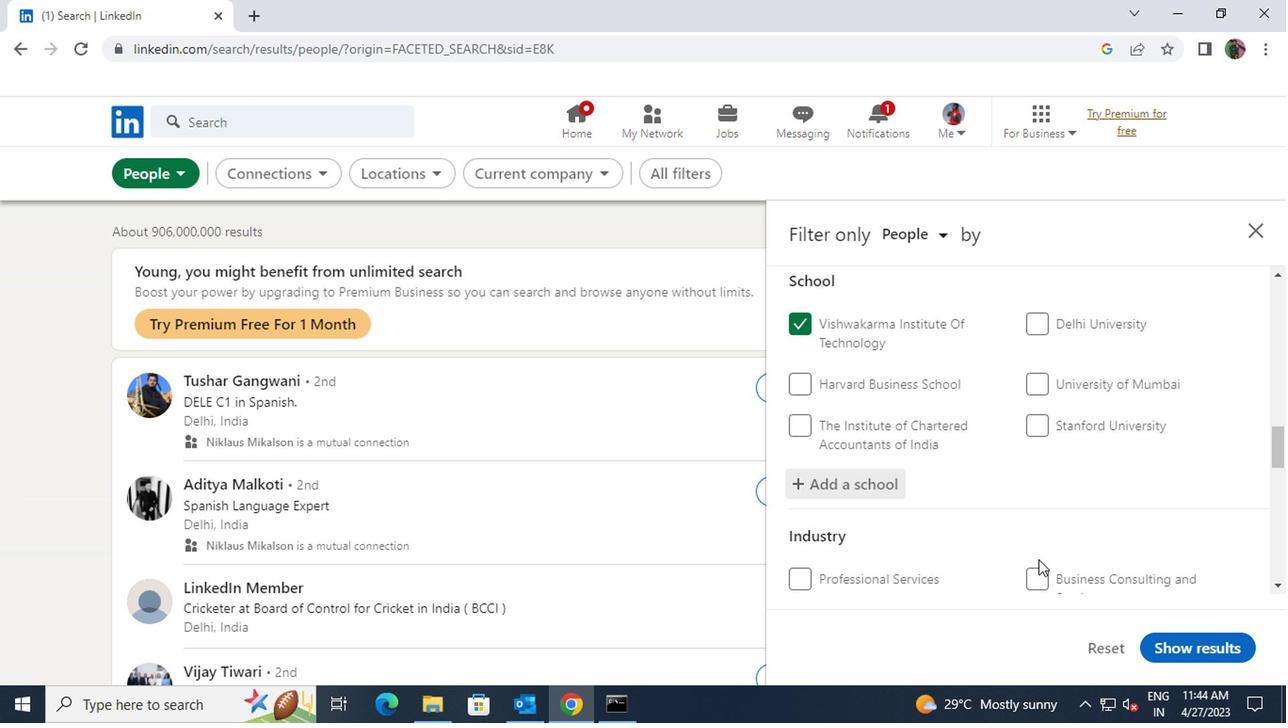 
Action: Mouse scrolled (1033, 560) with delta (0, 0)
Screenshot: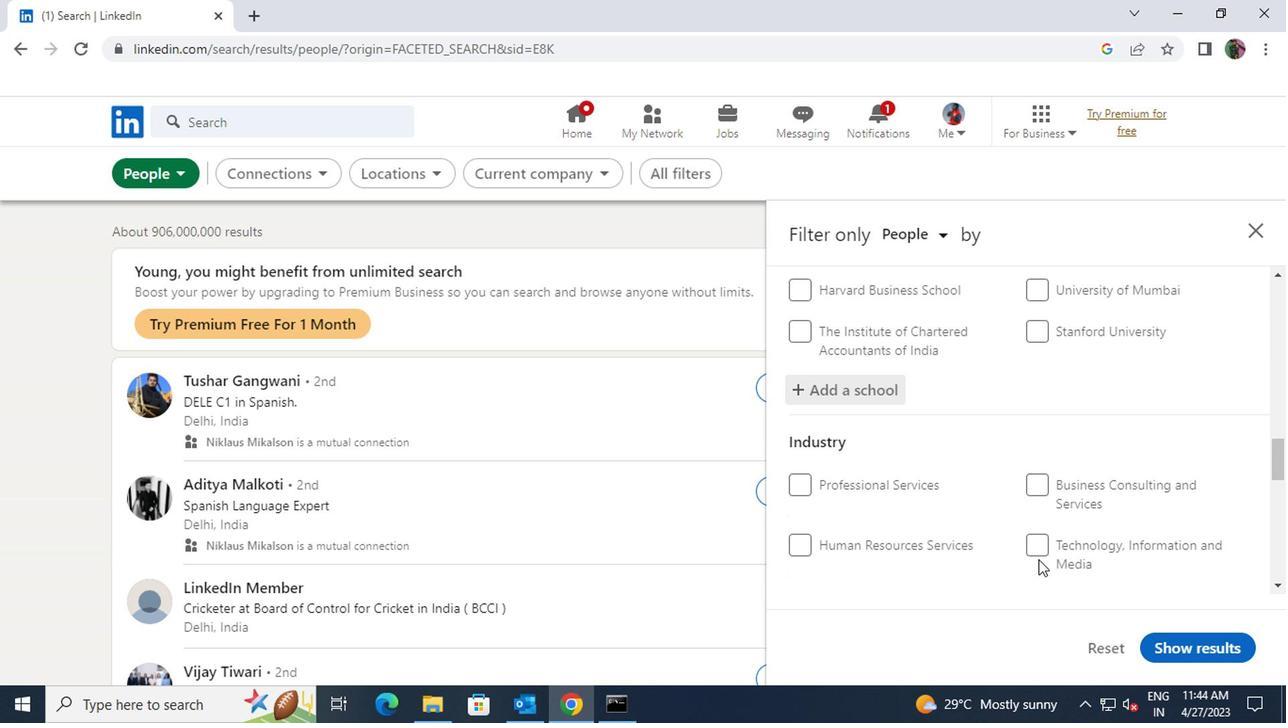 
Action: Mouse moved to (1046, 522)
Screenshot: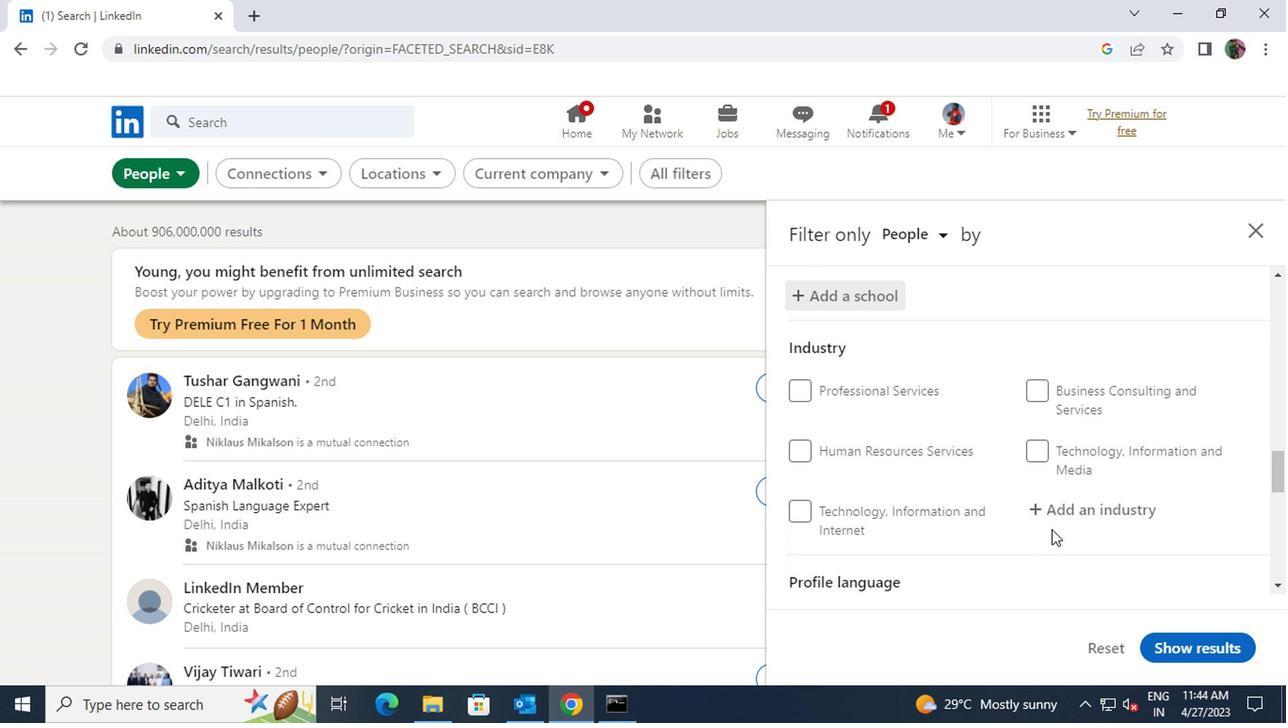
Action: Mouse pressed left at (1046, 522)
Screenshot: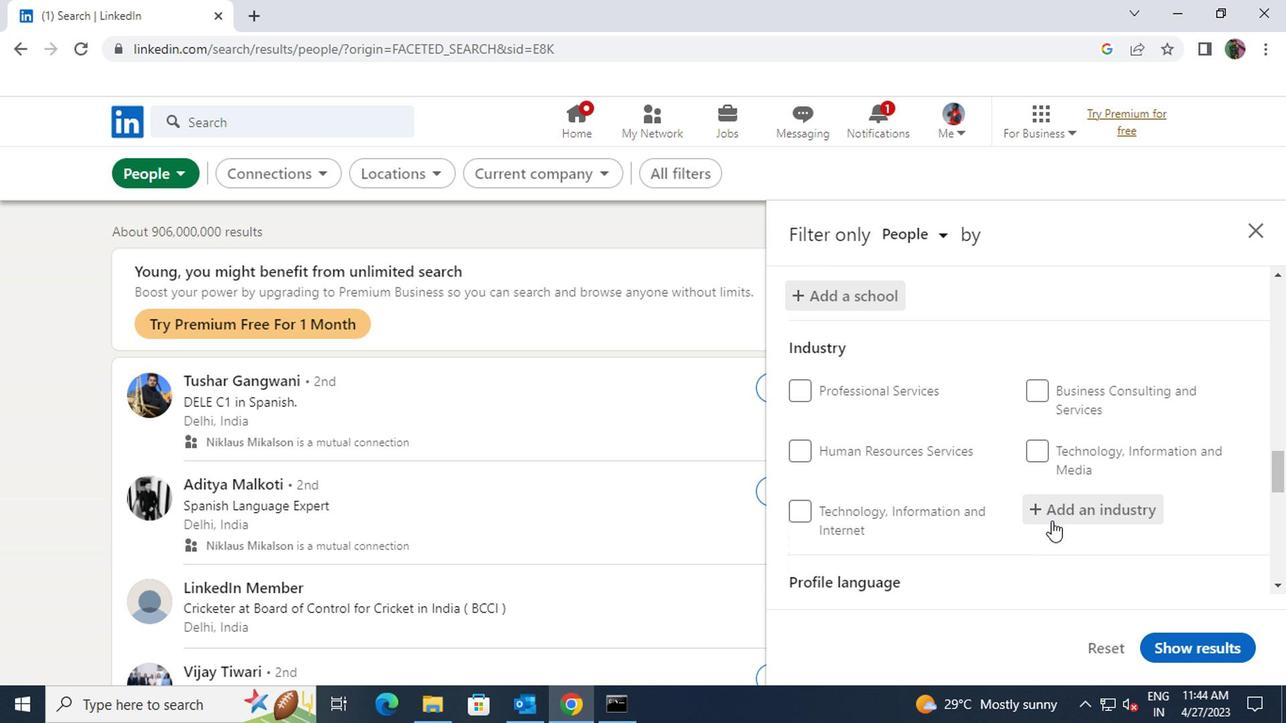 
Action: Key pressed <Key.shift>NUCL
Screenshot: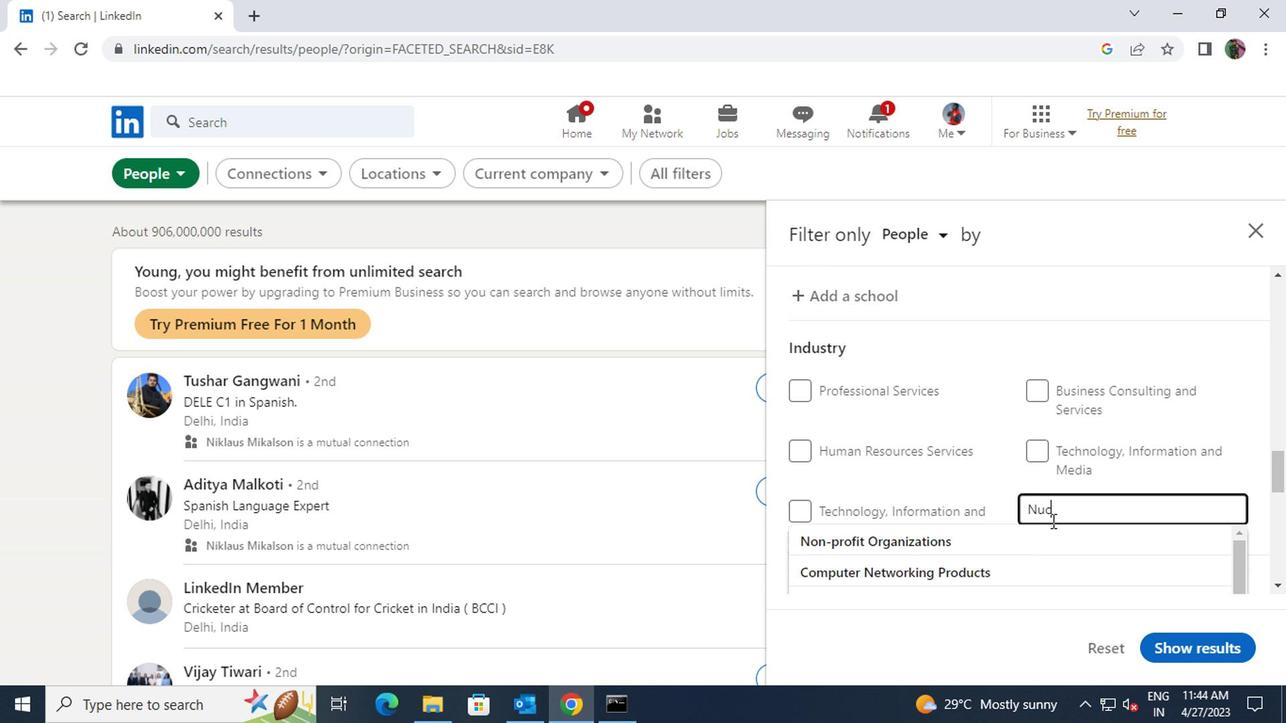 
Action: Mouse moved to (1046, 534)
Screenshot: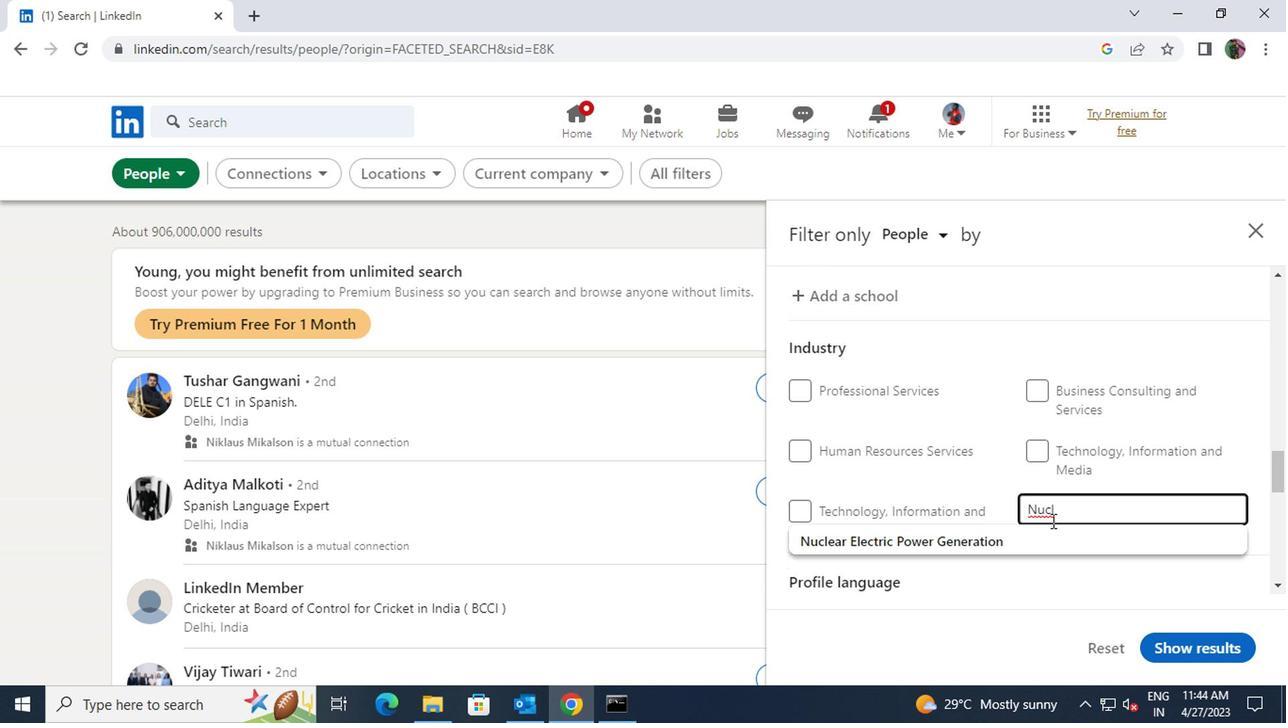 
Action: Mouse pressed left at (1046, 534)
Screenshot: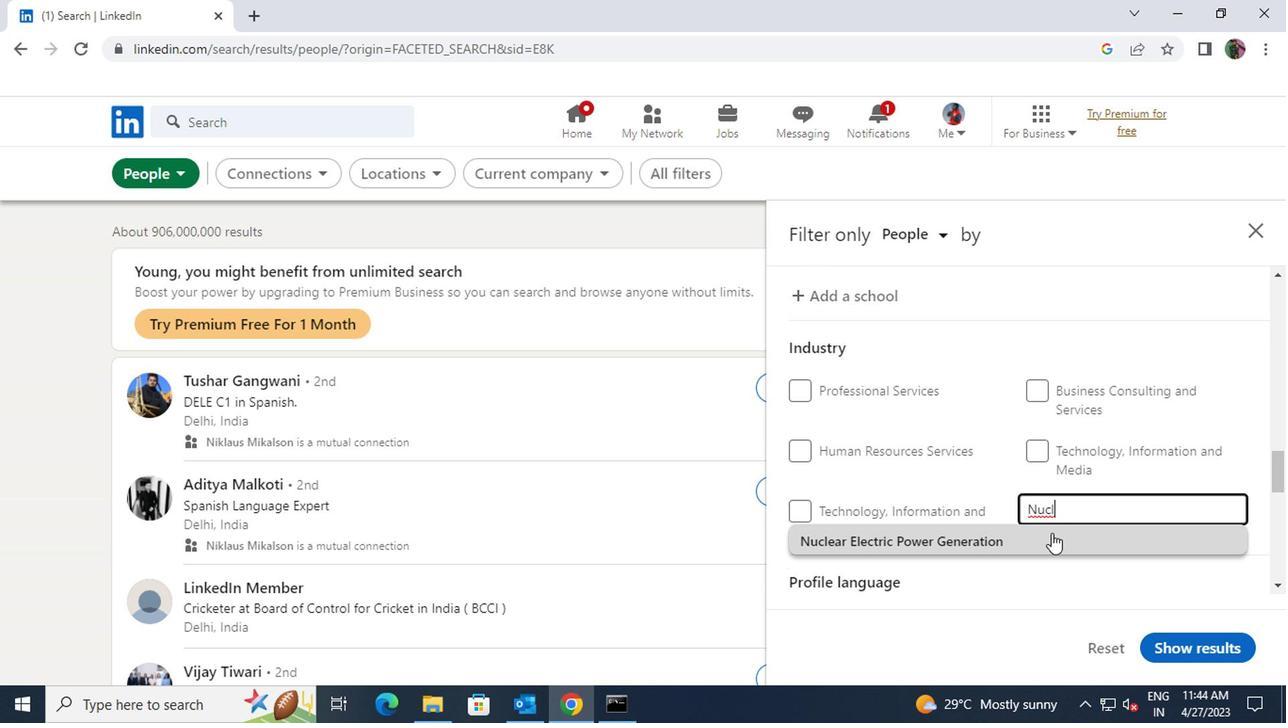 
Action: Mouse scrolled (1046, 533) with delta (0, -1)
Screenshot: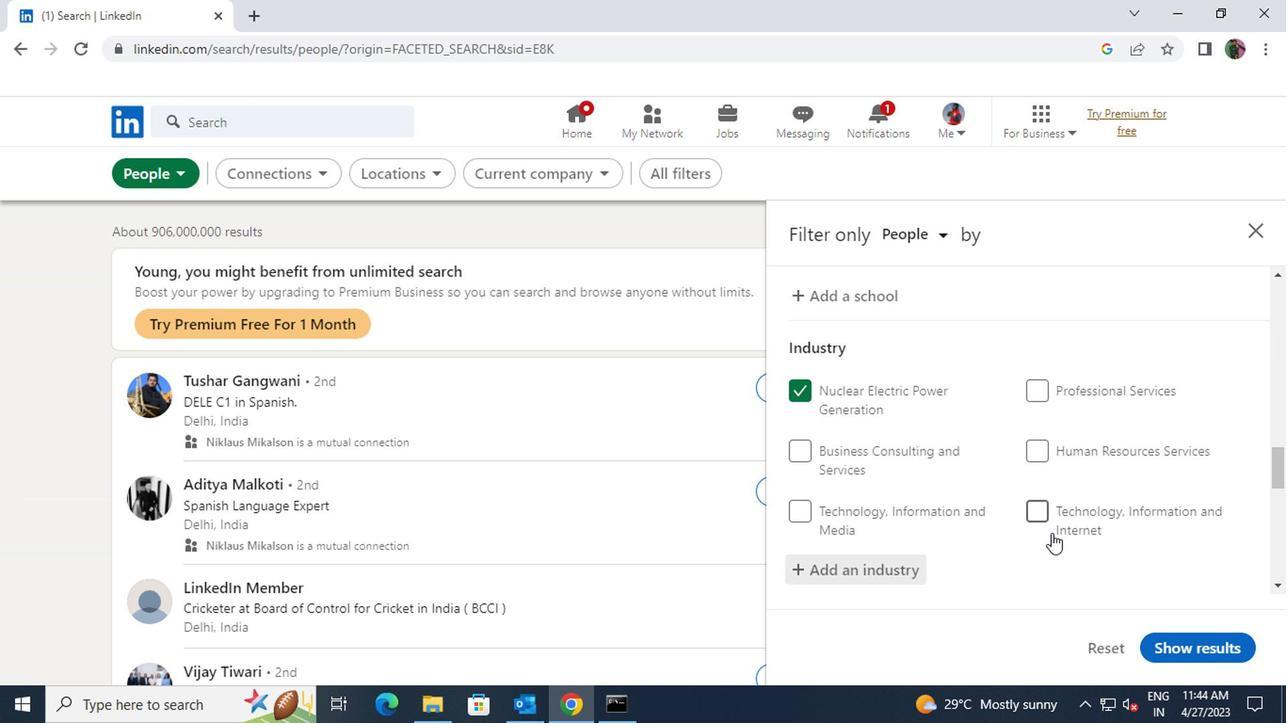 
Action: Mouse scrolled (1046, 533) with delta (0, -1)
Screenshot: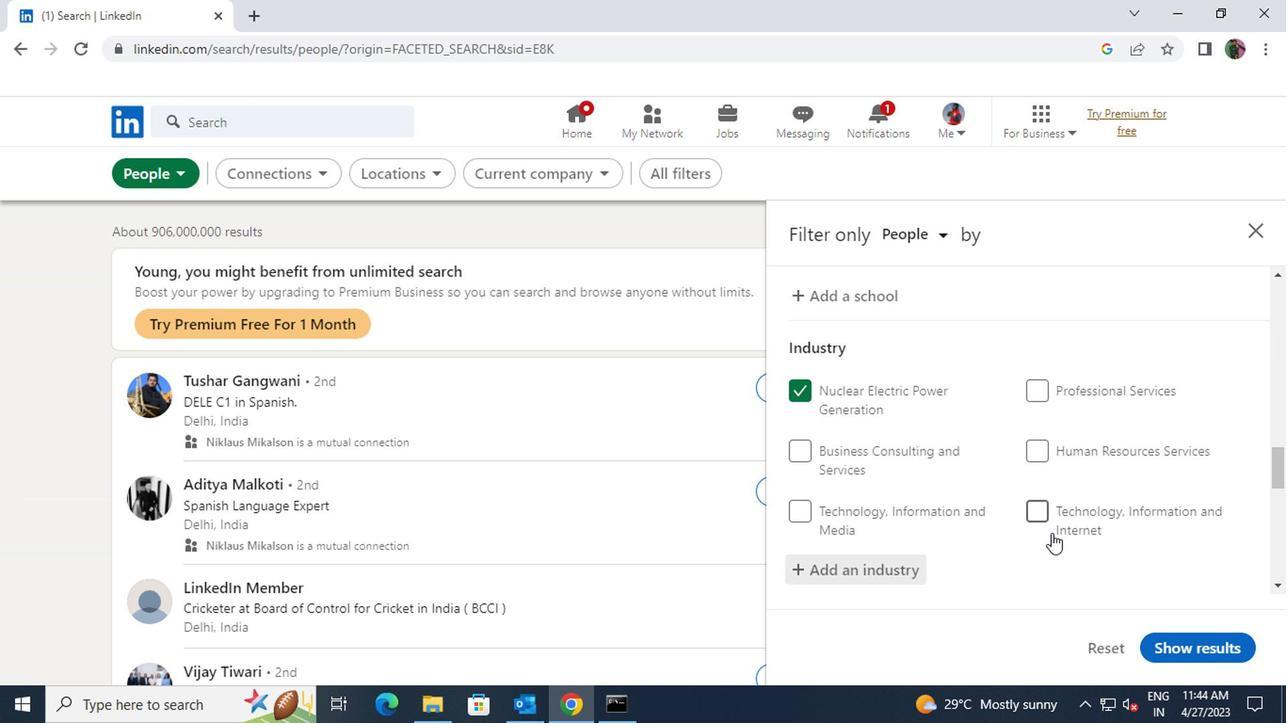 
Action: Mouse moved to (795, 554)
Screenshot: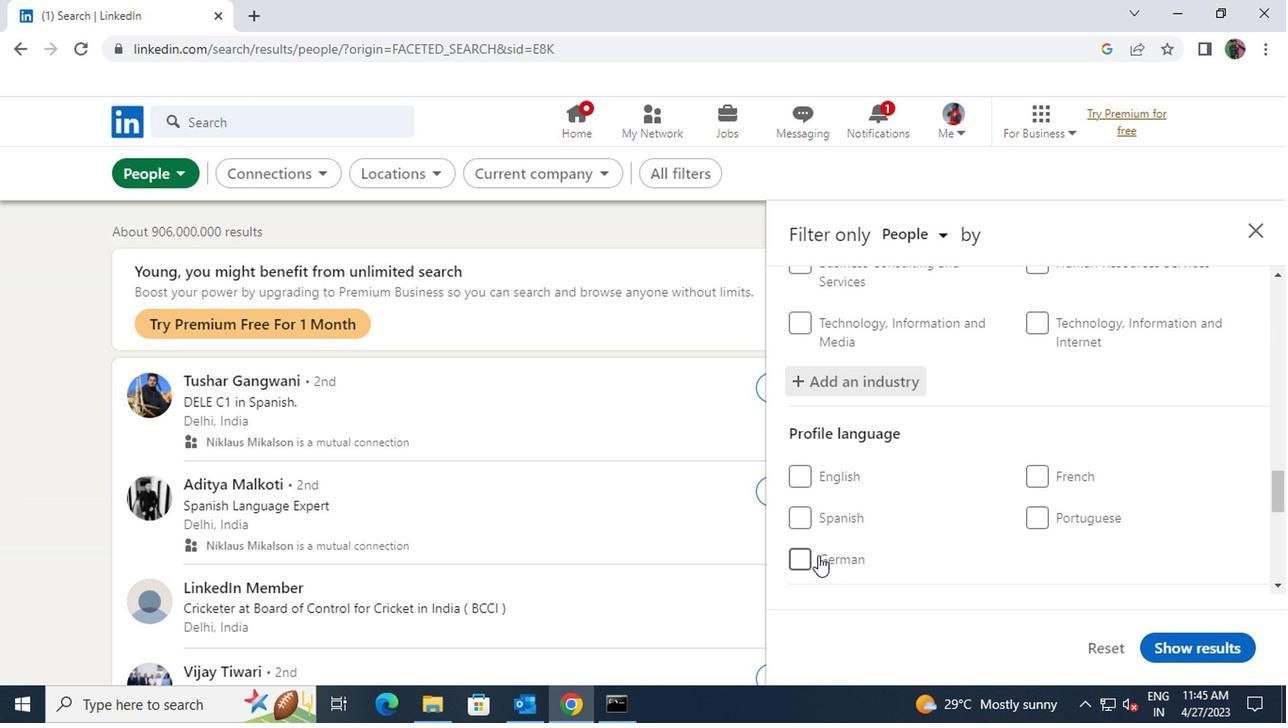 
Action: Mouse pressed left at (795, 554)
Screenshot: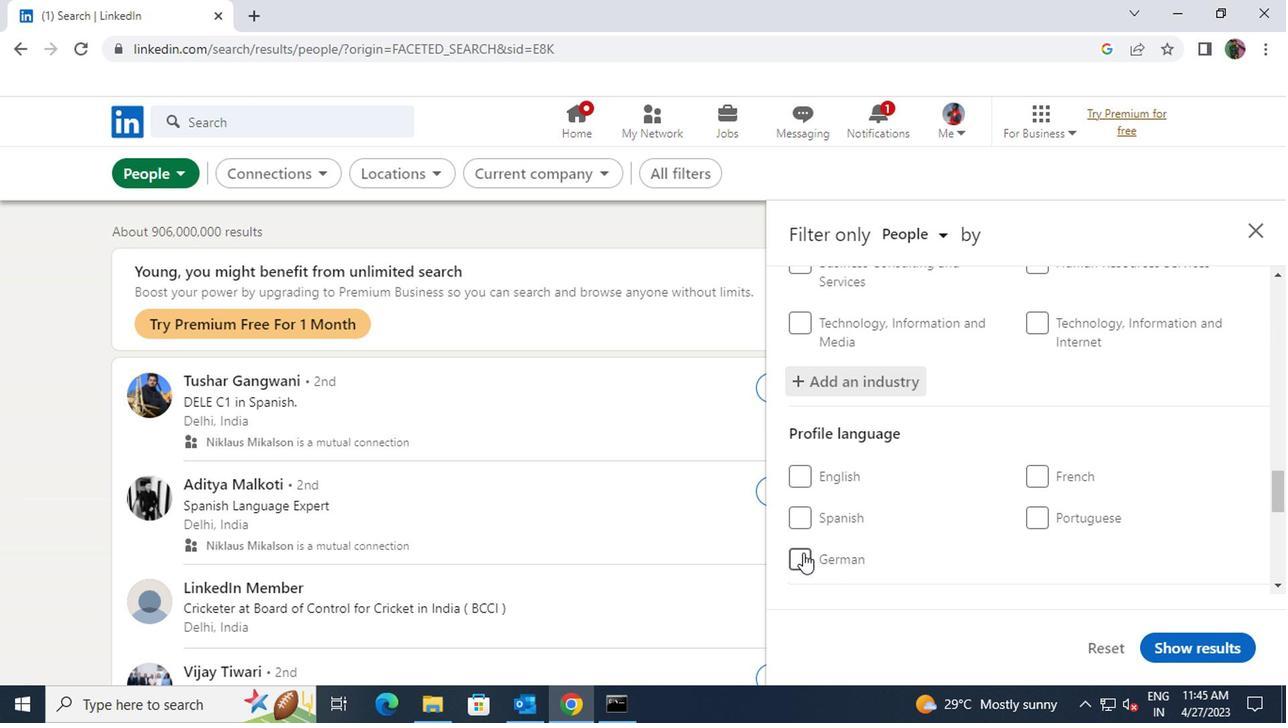 
Action: Mouse moved to (968, 539)
Screenshot: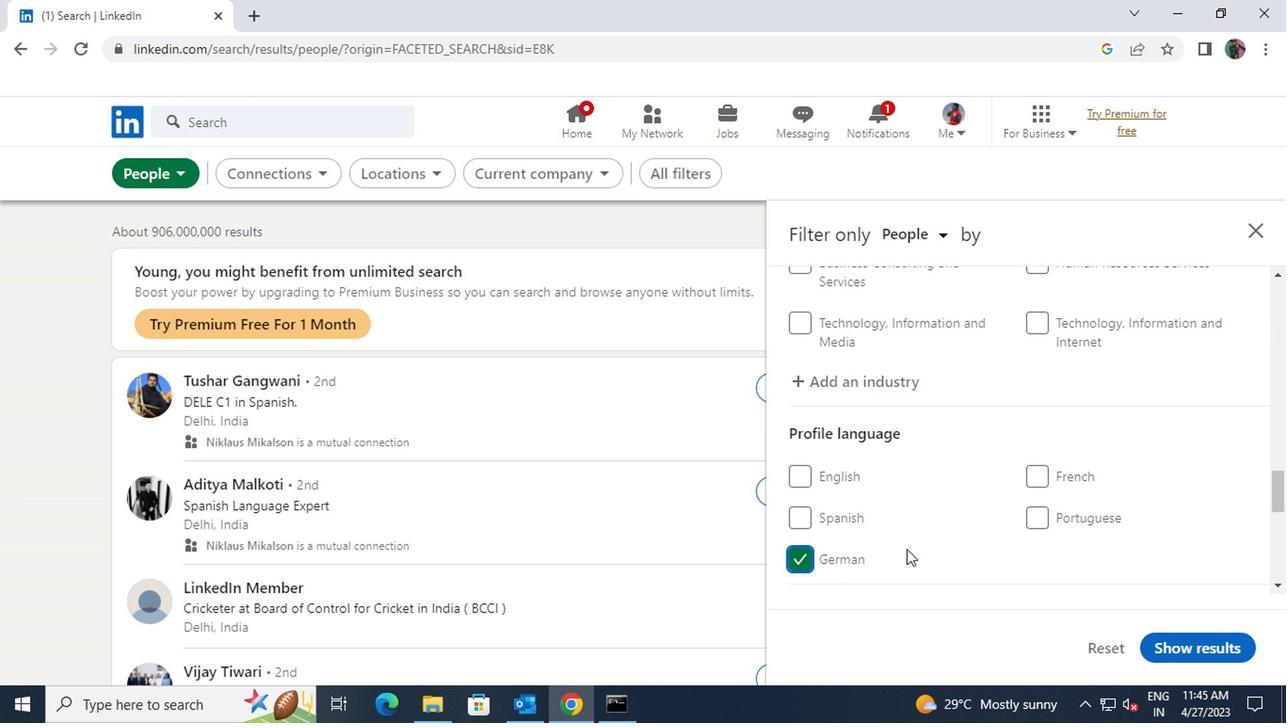
Action: Mouse scrolled (968, 539) with delta (0, 0)
Screenshot: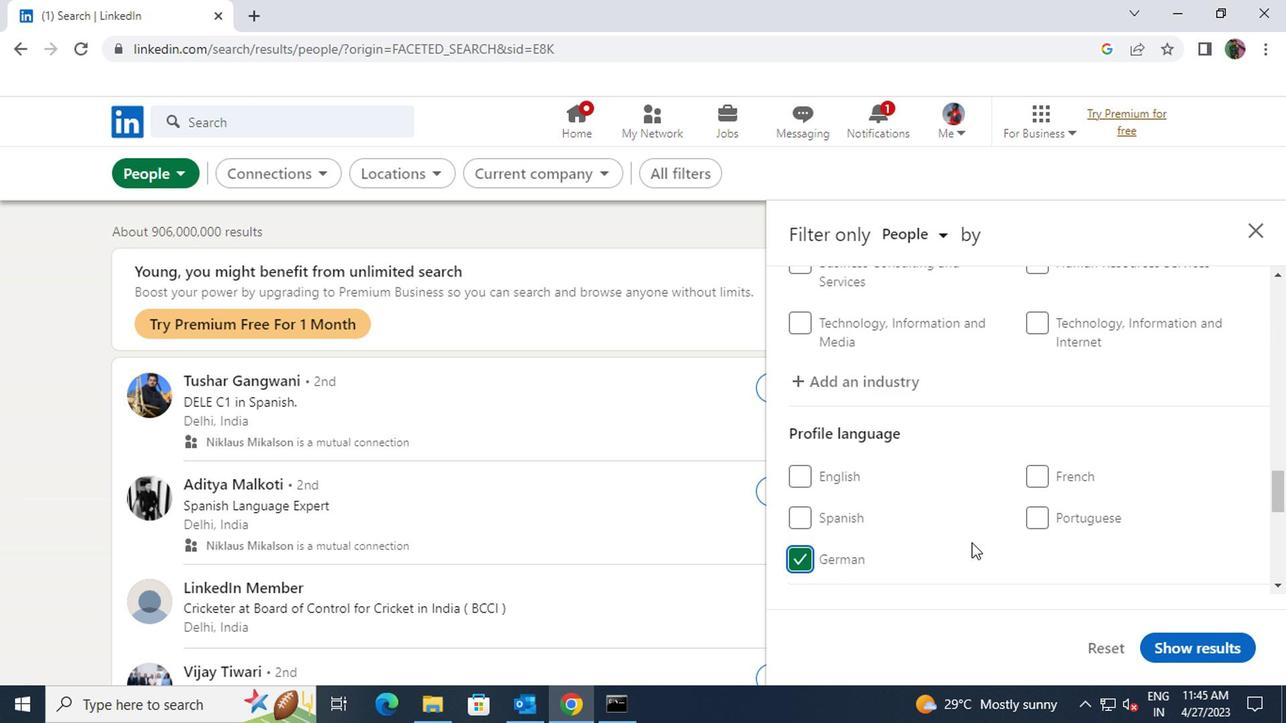 
Action: Mouse scrolled (968, 539) with delta (0, 0)
Screenshot: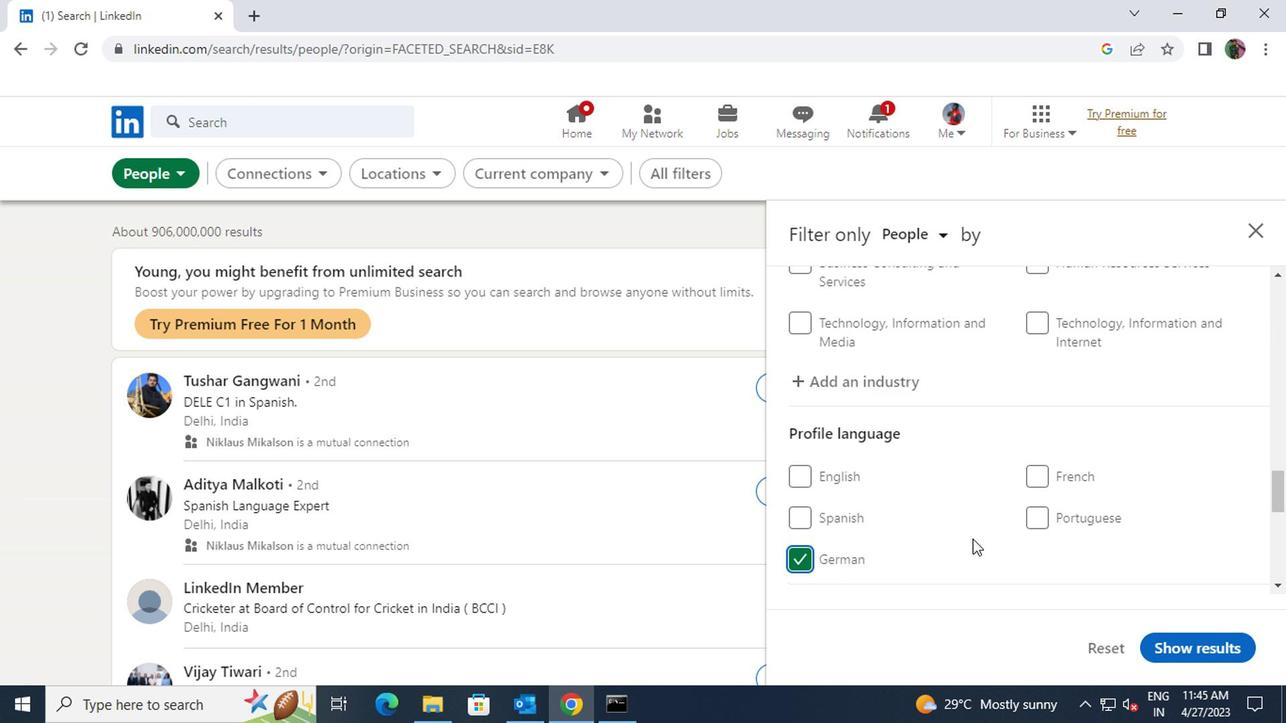 
Action: Mouse scrolled (968, 539) with delta (0, 0)
Screenshot: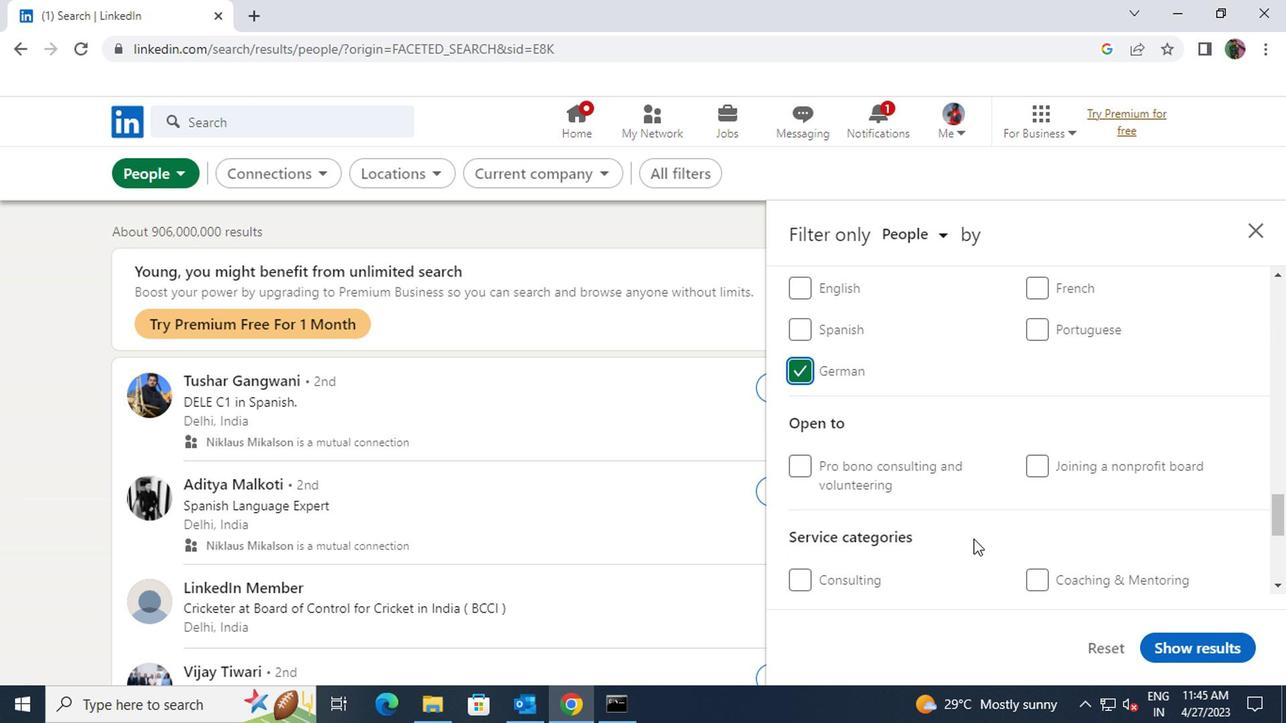 
Action: Mouse scrolled (968, 539) with delta (0, 0)
Screenshot: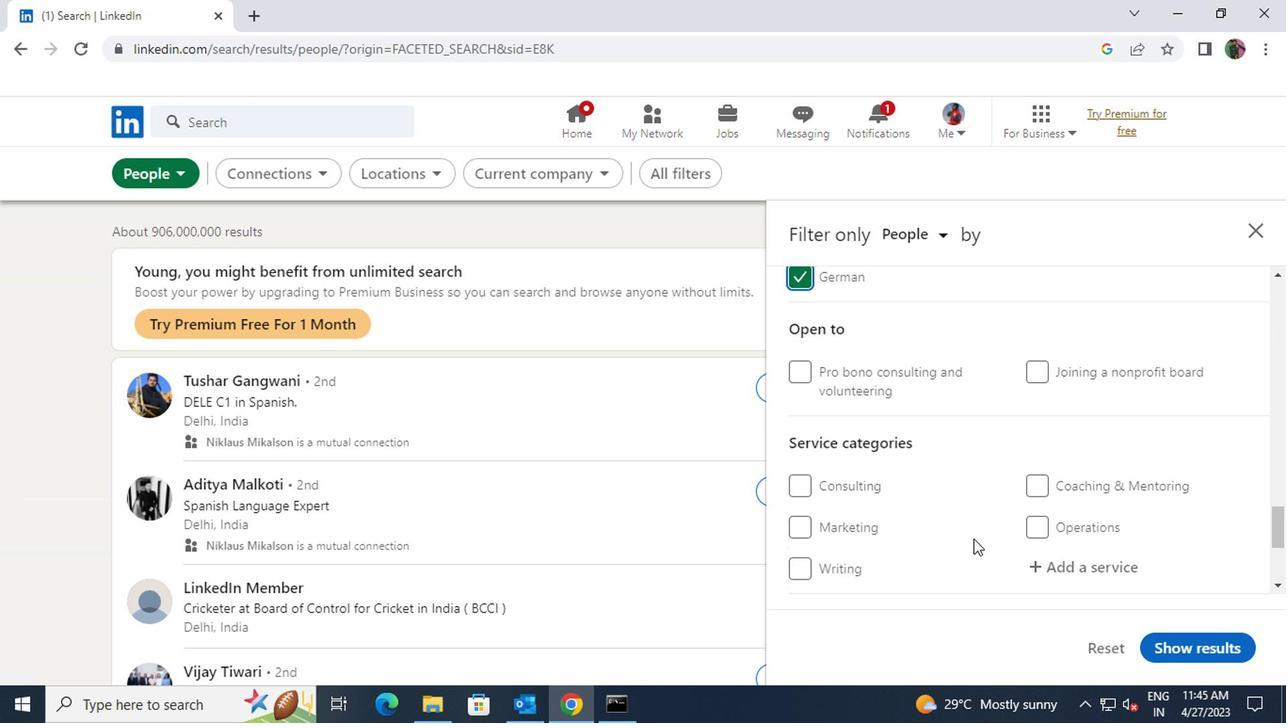 
Action: Mouse moved to (1043, 471)
Screenshot: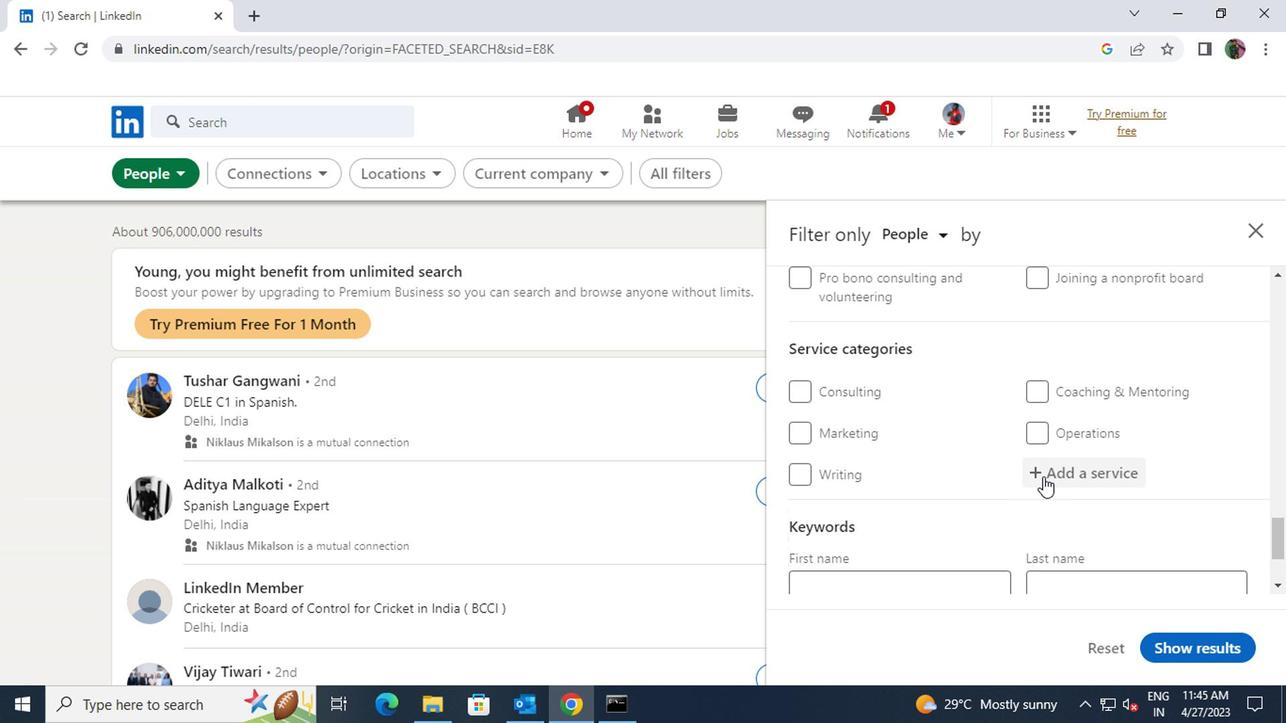 
Action: Mouse pressed left at (1043, 471)
Screenshot: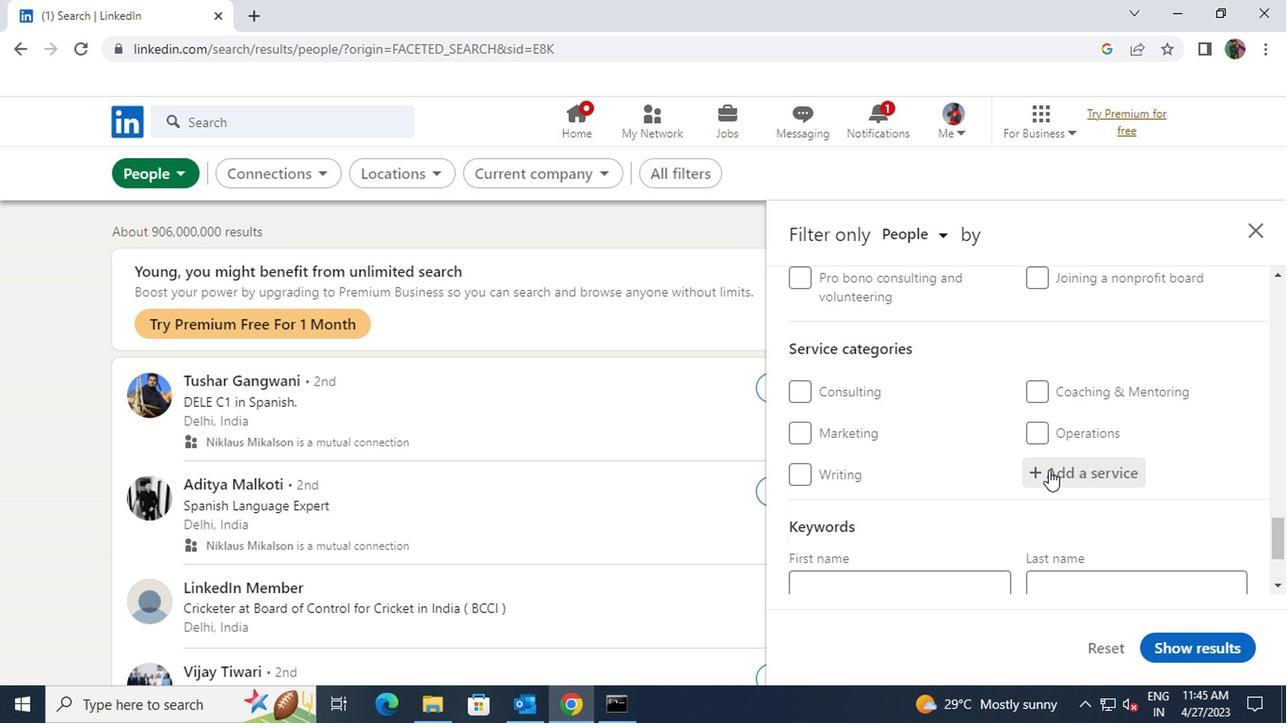 
Action: Key pressed <Key.shift>PRICING
Screenshot: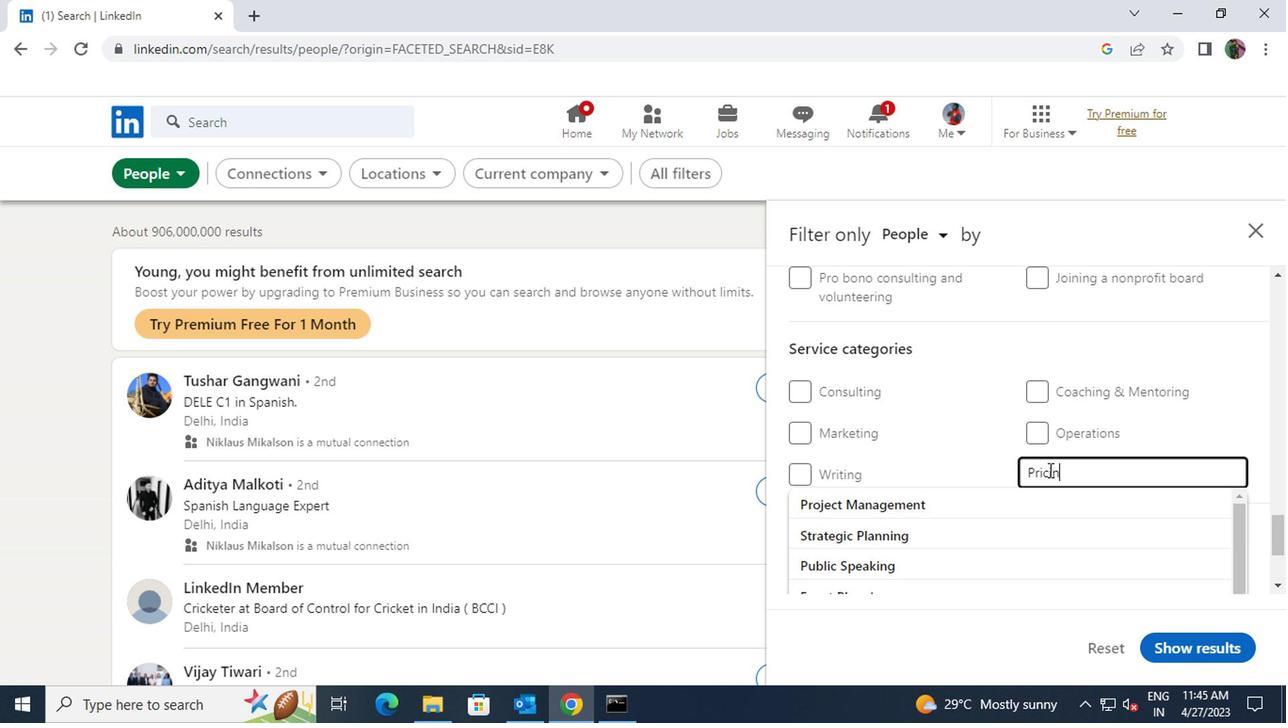 
Action: Mouse moved to (1014, 503)
Screenshot: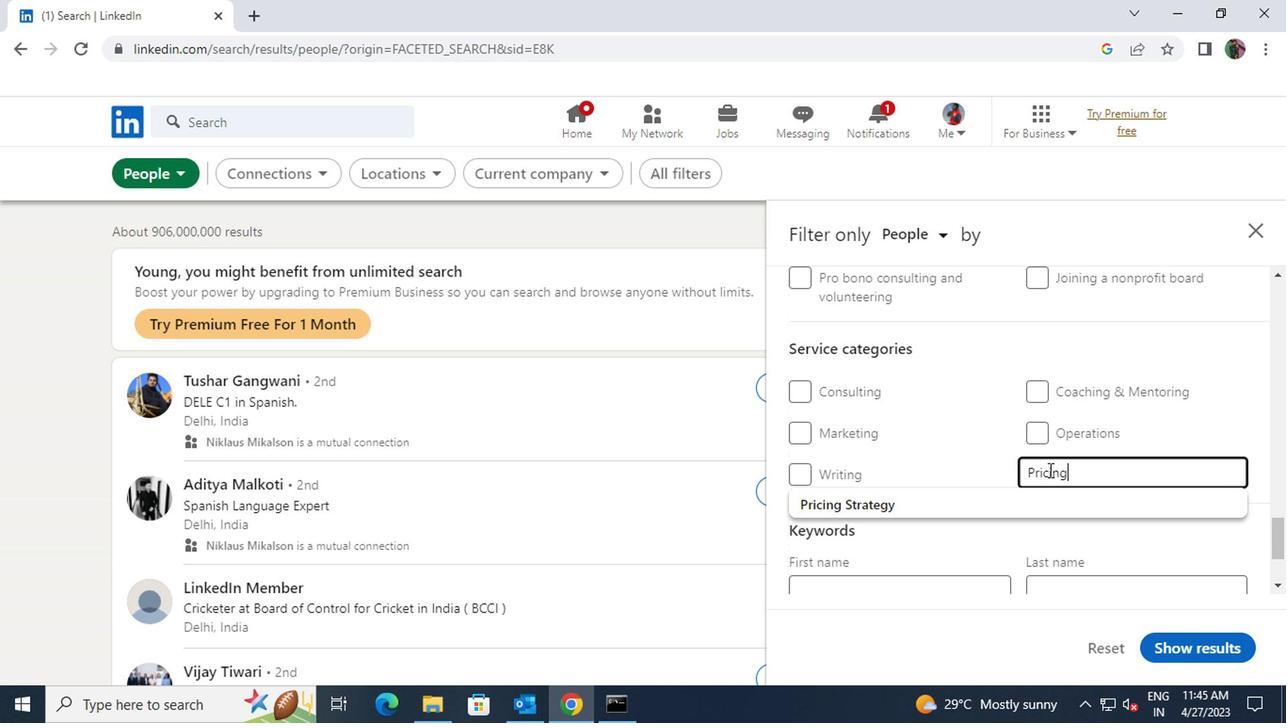 
Action: Mouse pressed left at (1014, 503)
Screenshot: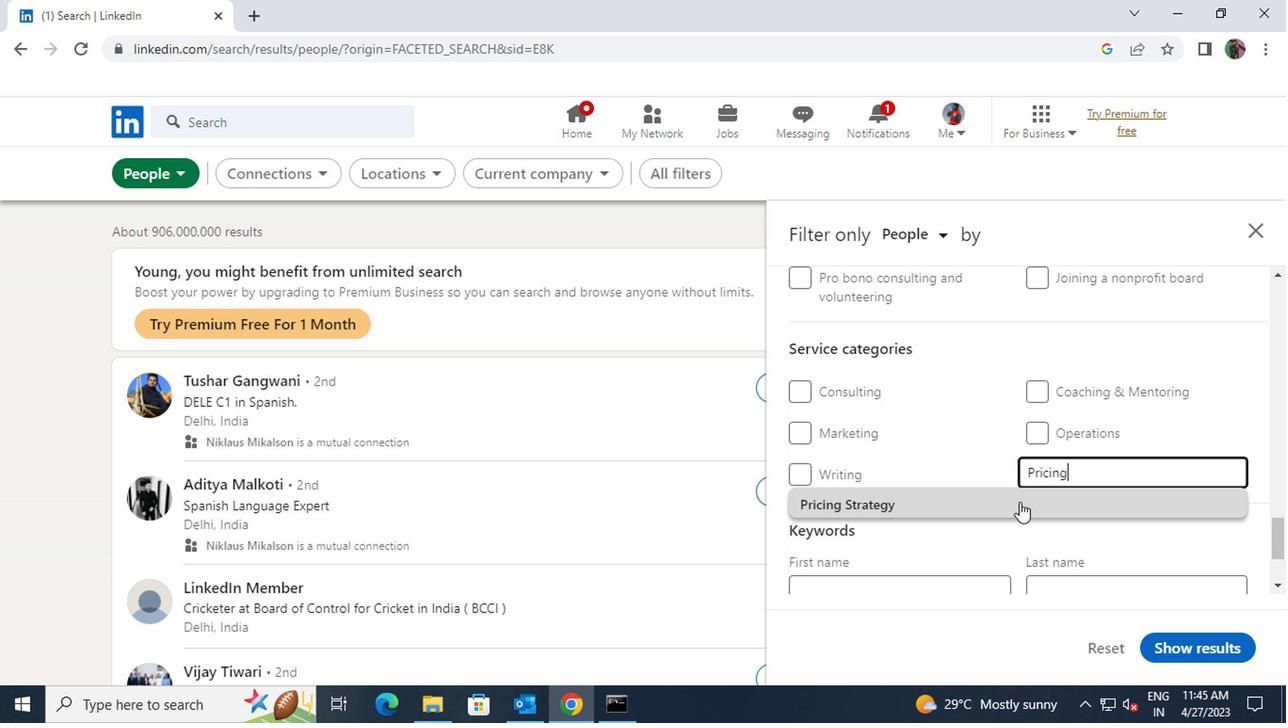
Action: Mouse scrolled (1014, 502) with delta (0, -1)
Screenshot: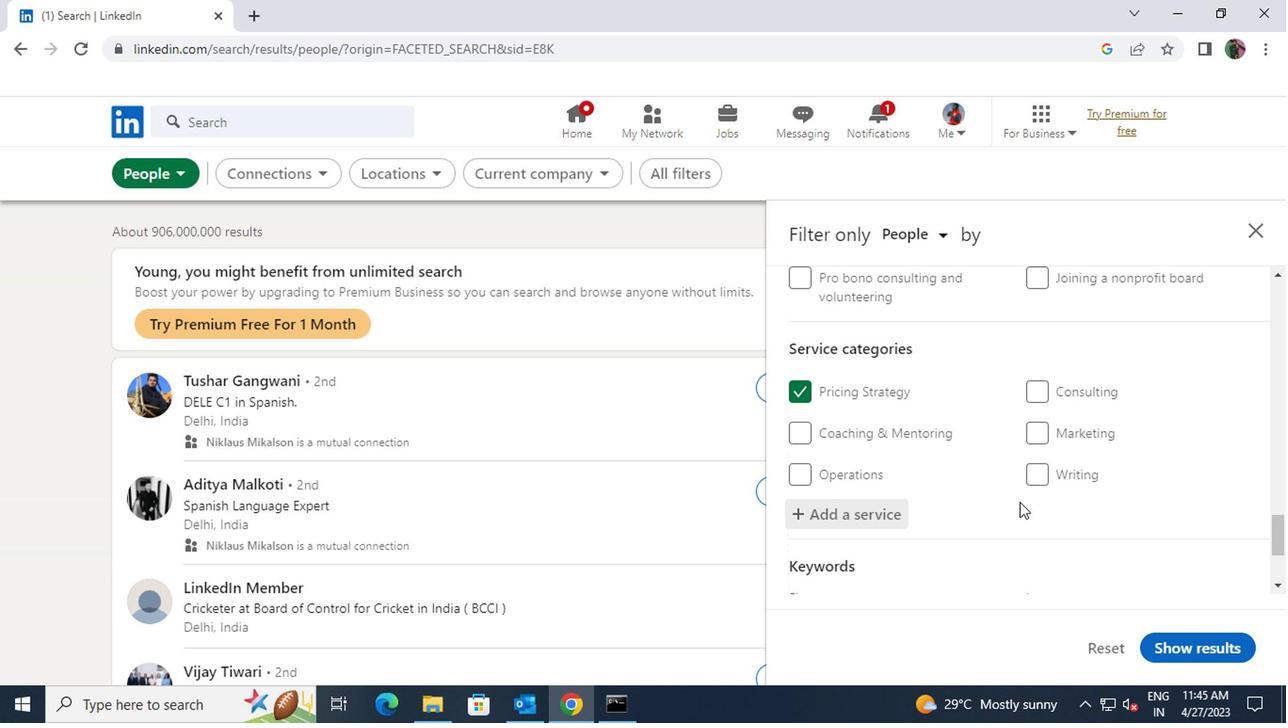 
Action: Mouse scrolled (1014, 502) with delta (0, -1)
Screenshot: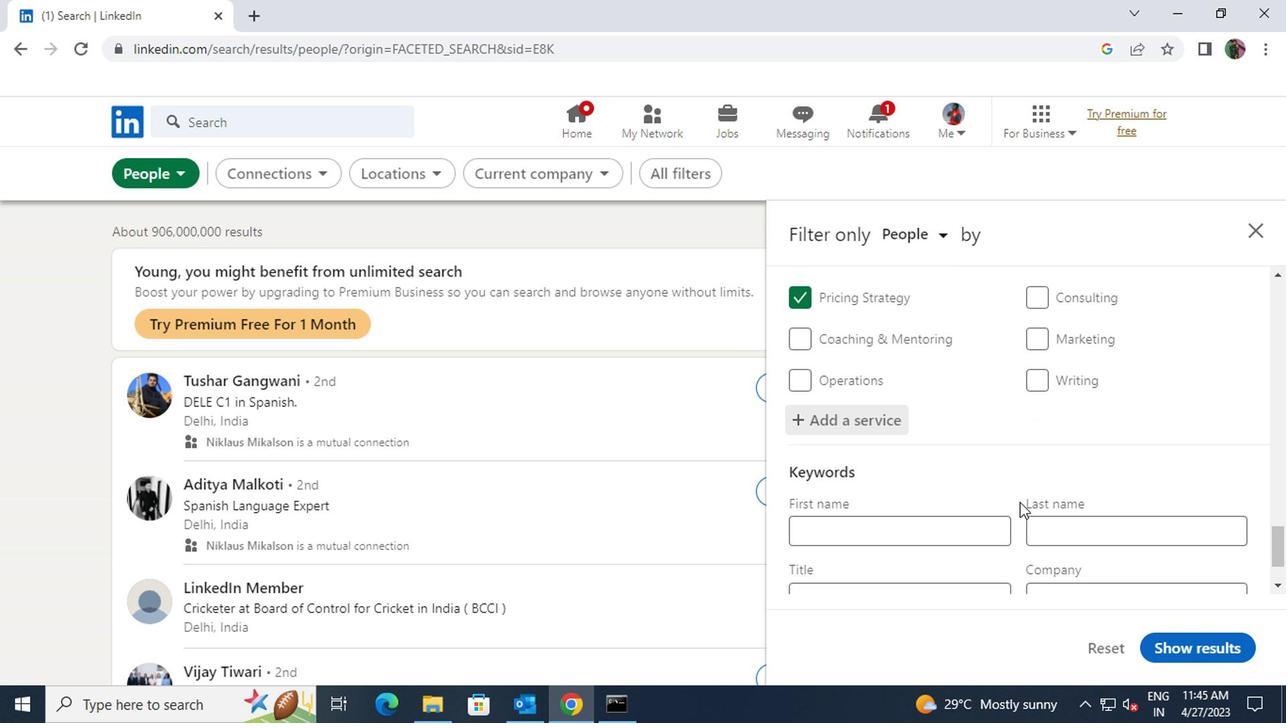 
Action: Mouse moved to (986, 503)
Screenshot: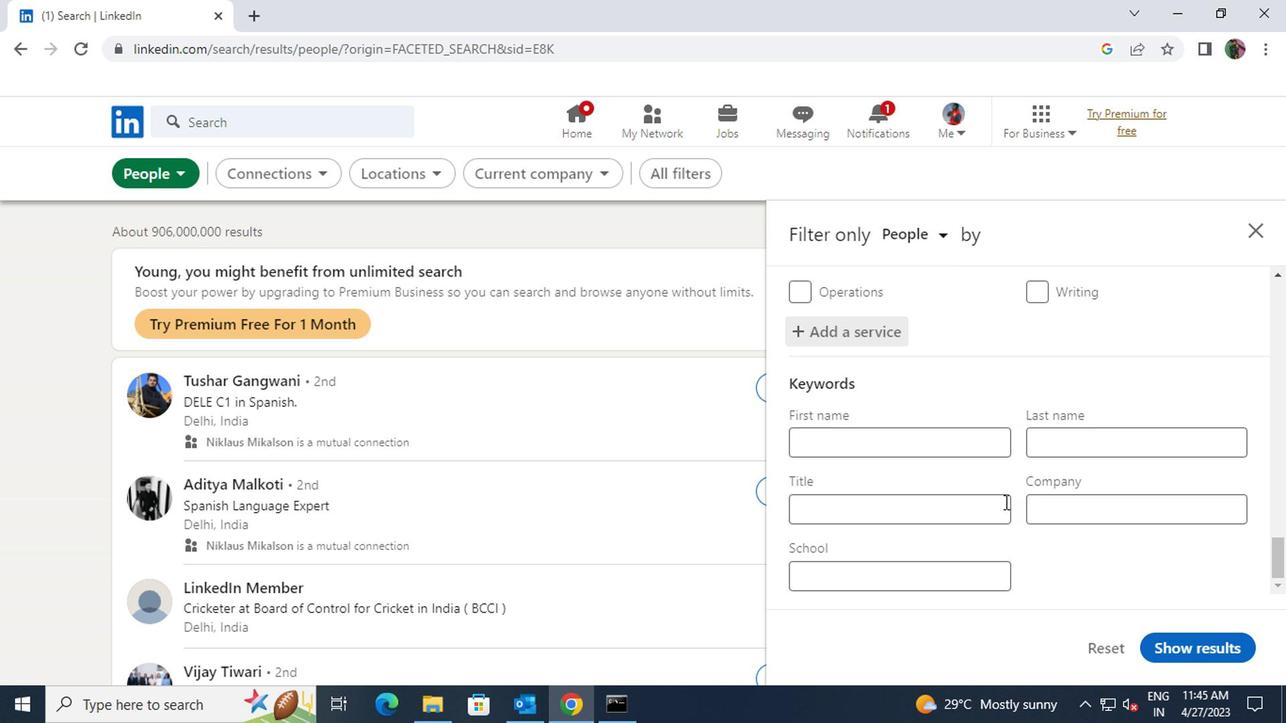 
Action: Mouse pressed left at (986, 503)
Screenshot: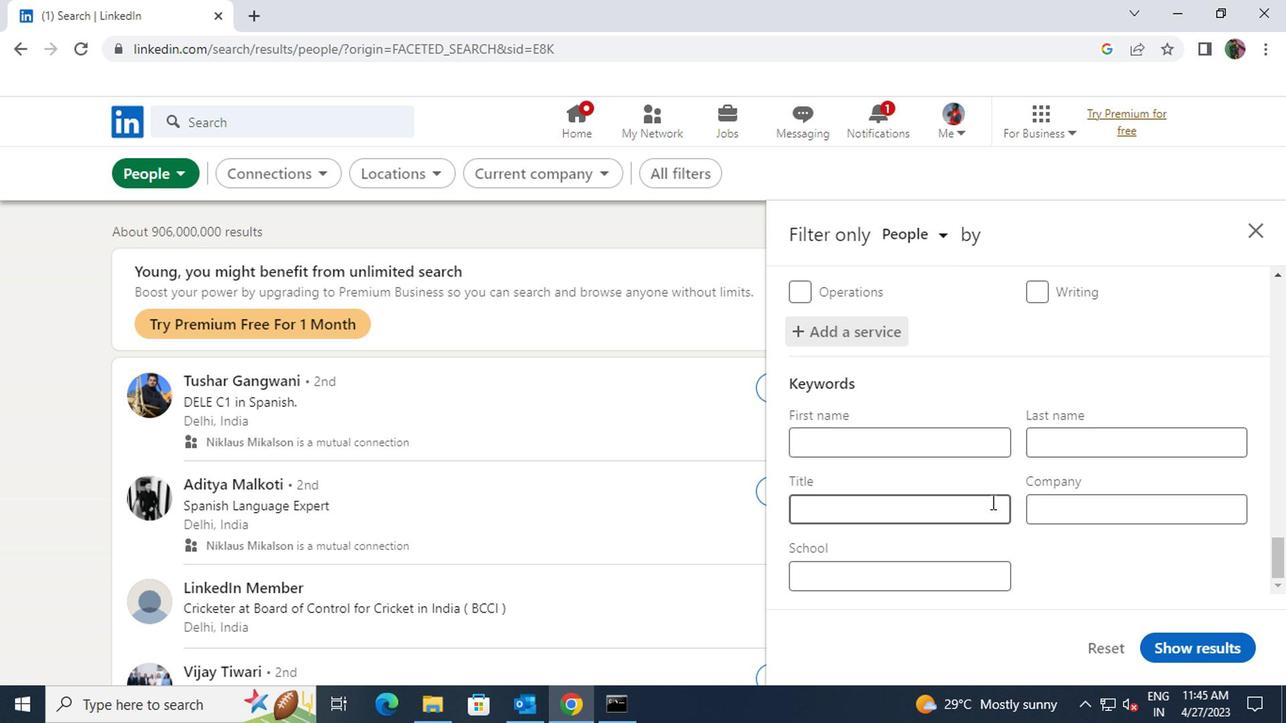 
Action: Key pressed <Key.shift>CUSTOMER<Key.space>SUPPORT<Key.space>REPERSENTATIVE
Screenshot: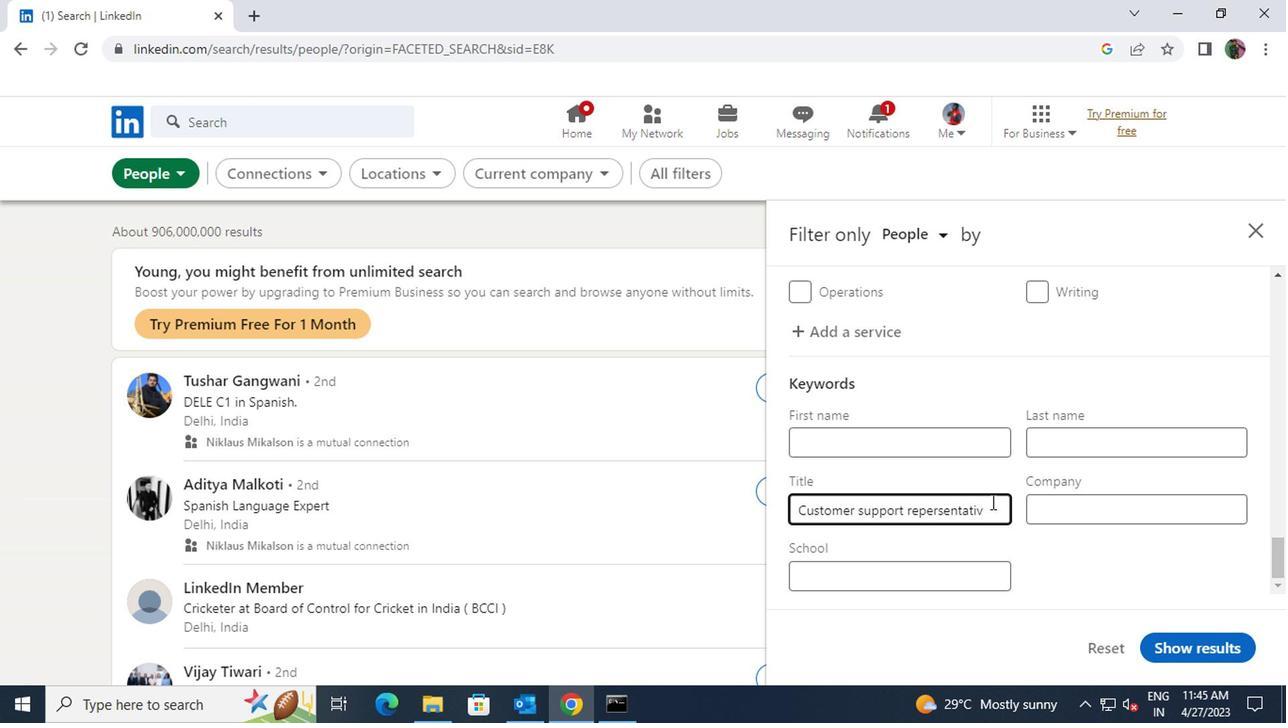 
Action: Mouse moved to (1173, 648)
Screenshot: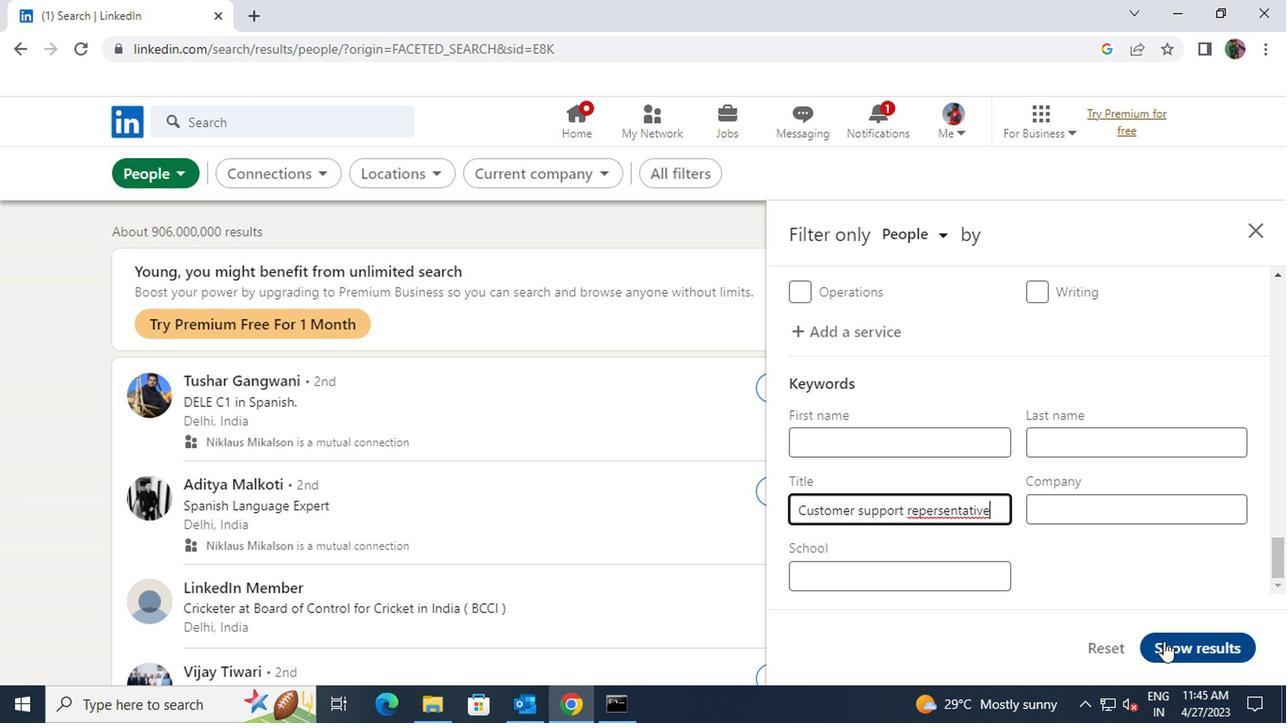 
Action: Mouse pressed left at (1173, 648)
Screenshot: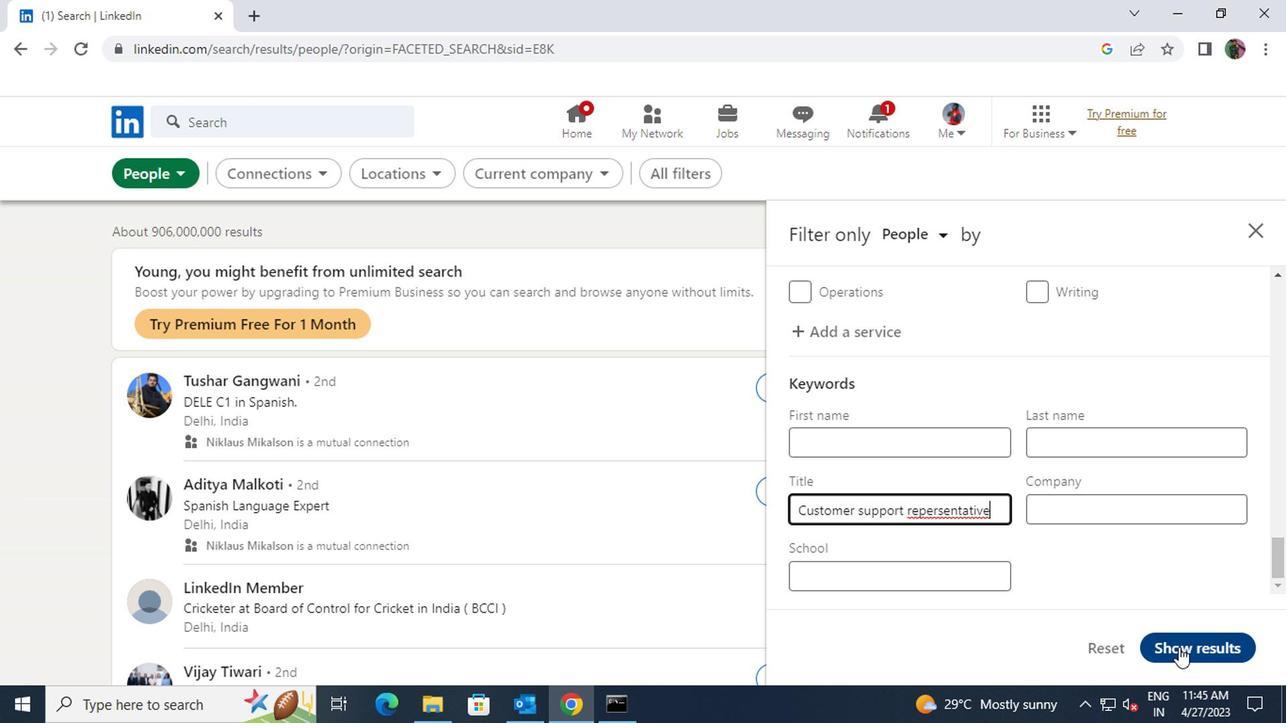 
